 Task: Create a rule when the name of a card does not start with text .
Action: Mouse moved to (955, 291)
Screenshot: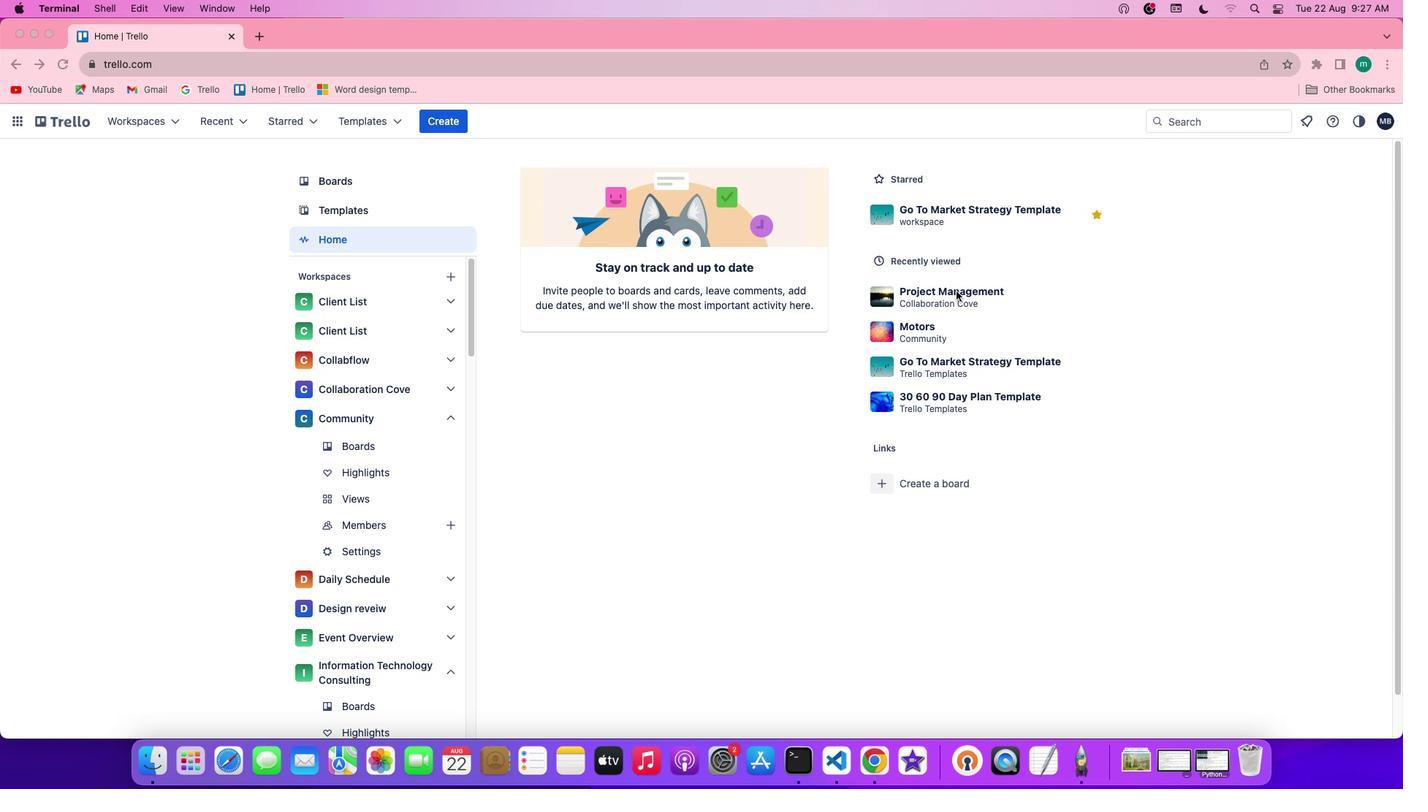 
Action: Mouse pressed left at (955, 291)
Screenshot: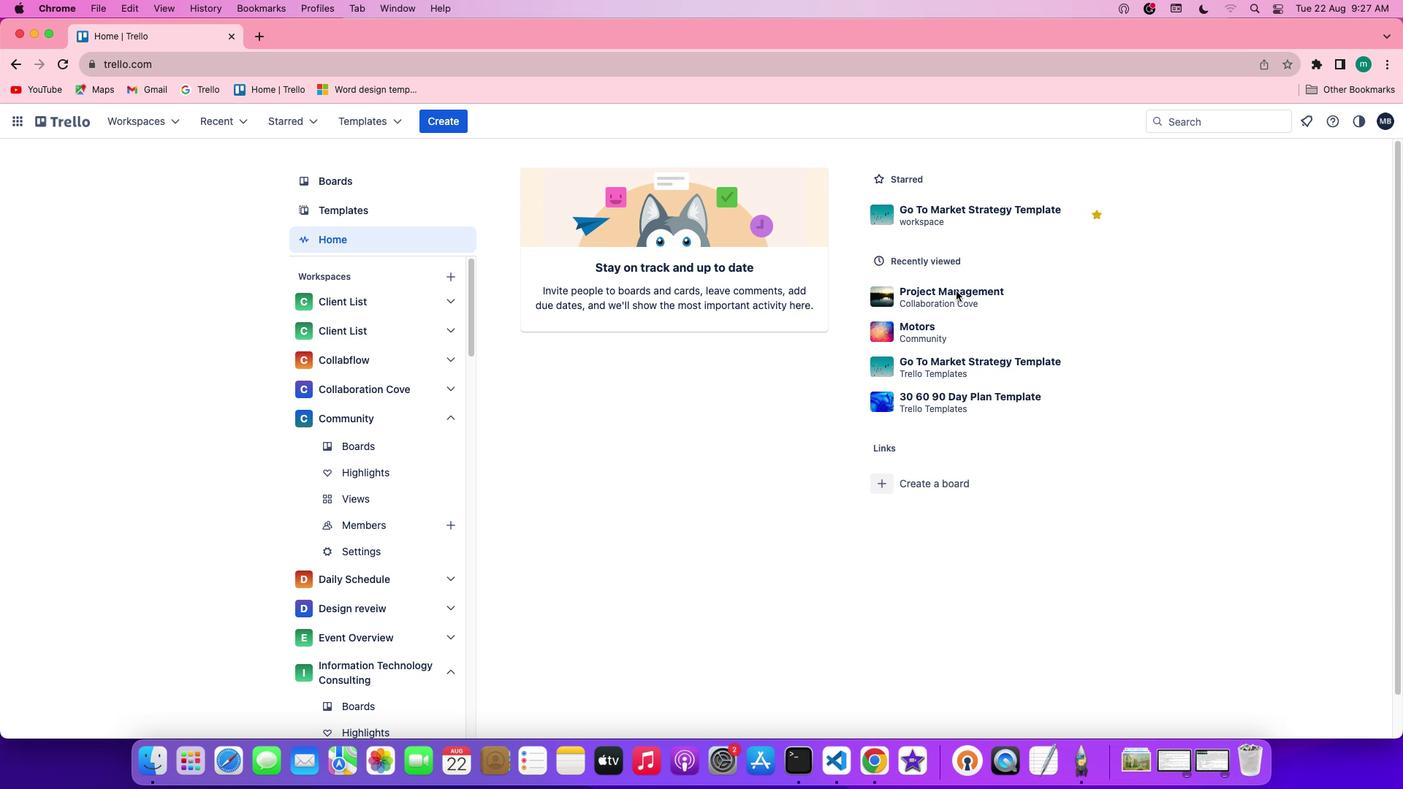 
Action: Mouse pressed left at (955, 291)
Screenshot: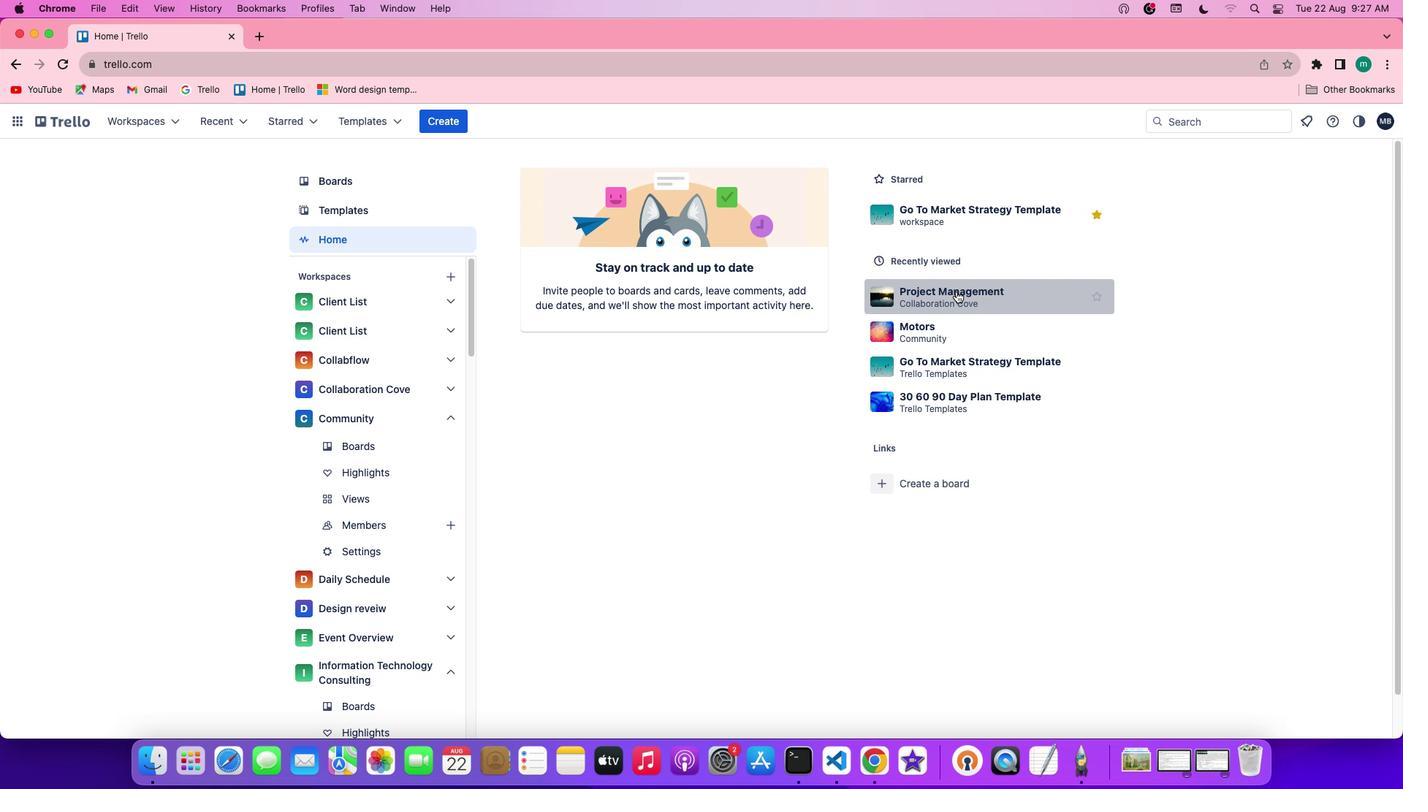 
Action: Mouse moved to (1236, 394)
Screenshot: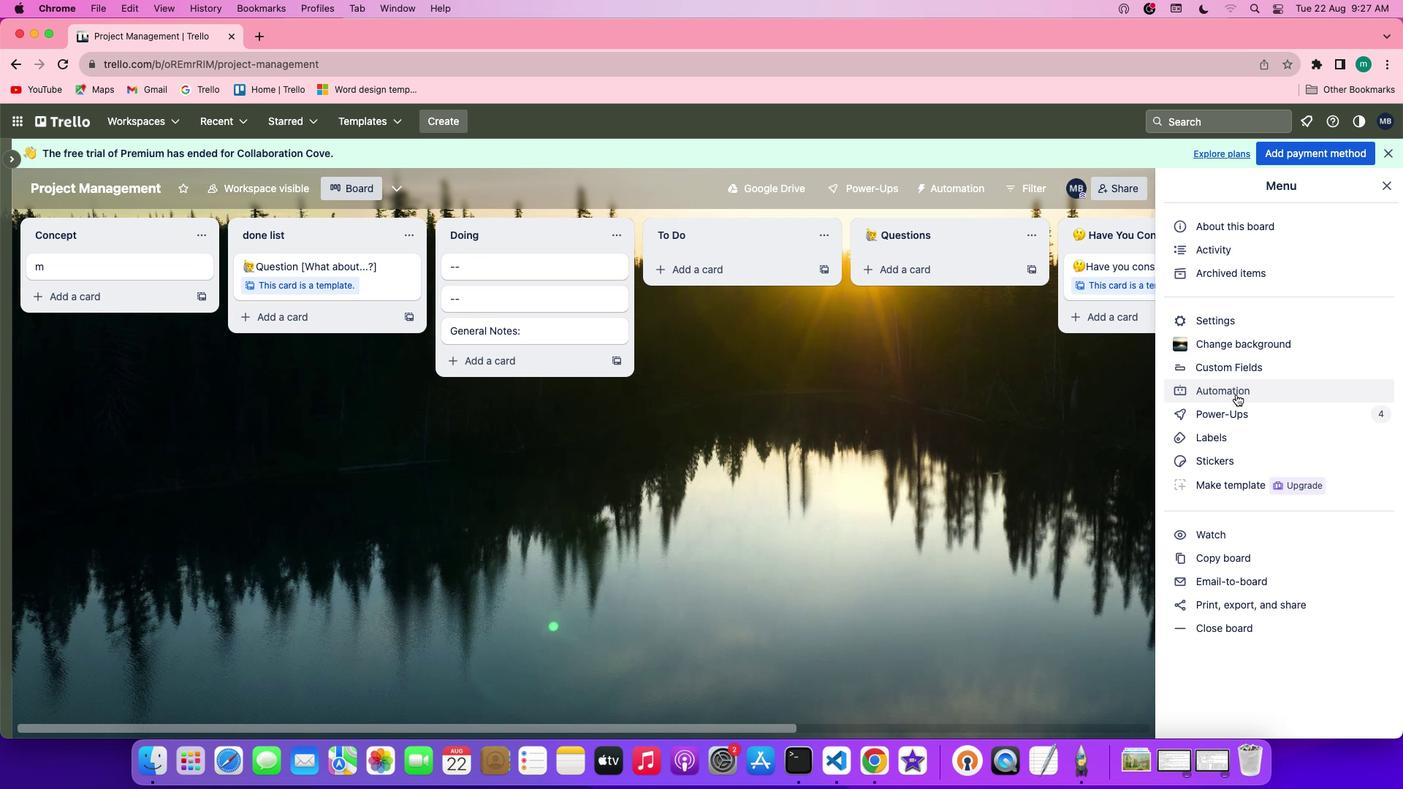 
Action: Mouse pressed left at (1236, 394)
Screenshot: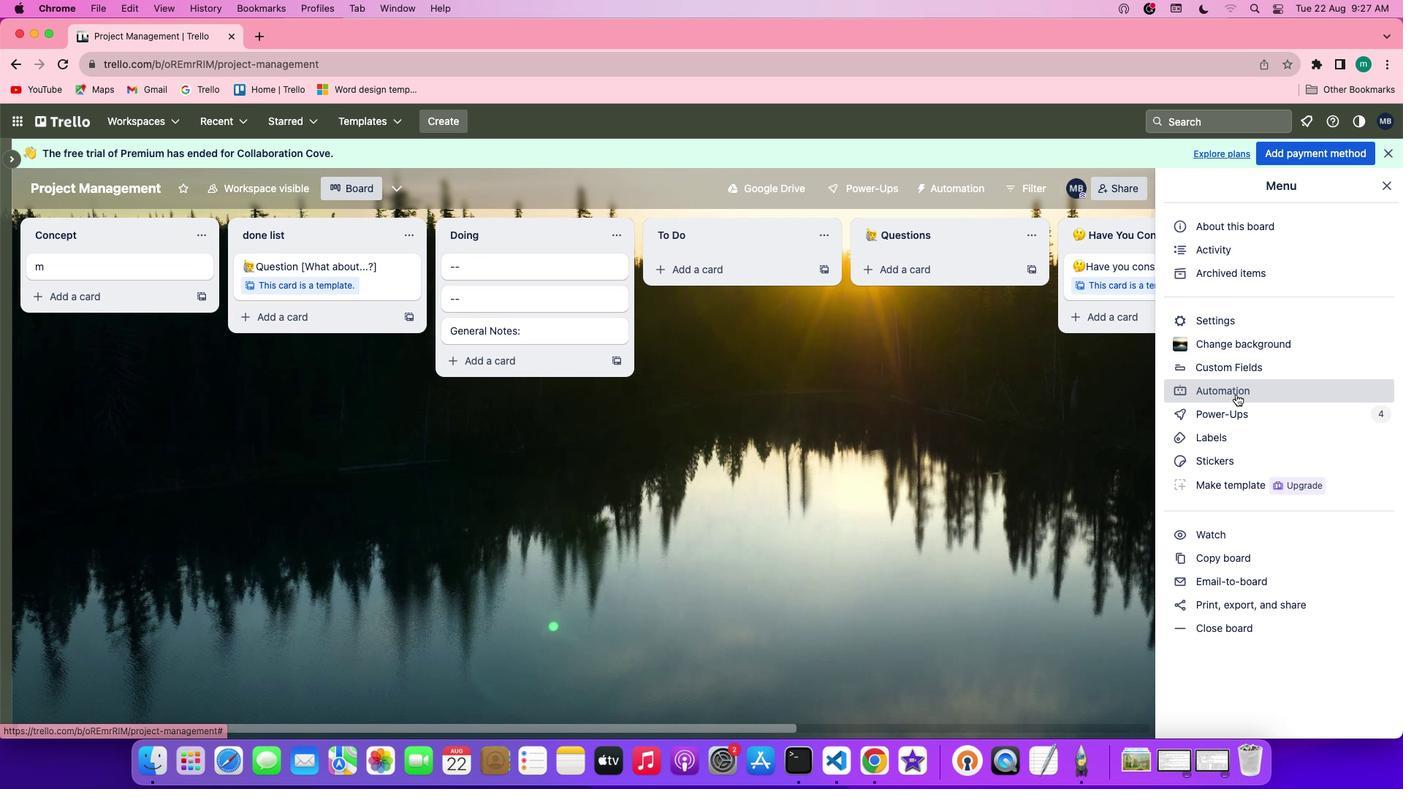 
Action: Mouse moved to (105, 320)
Screenshot: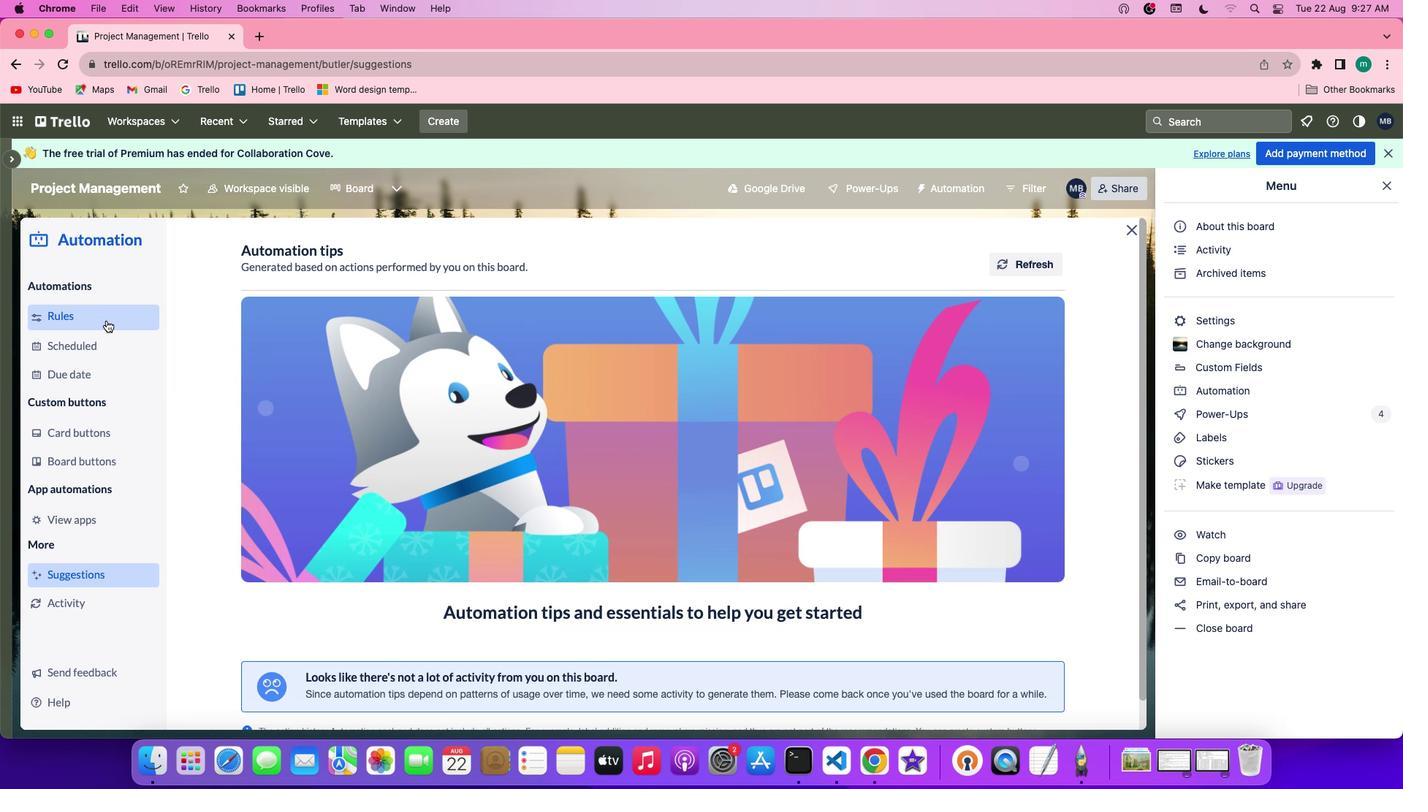 
Action: Mouse pressed left at (105, 320)
Screenshot: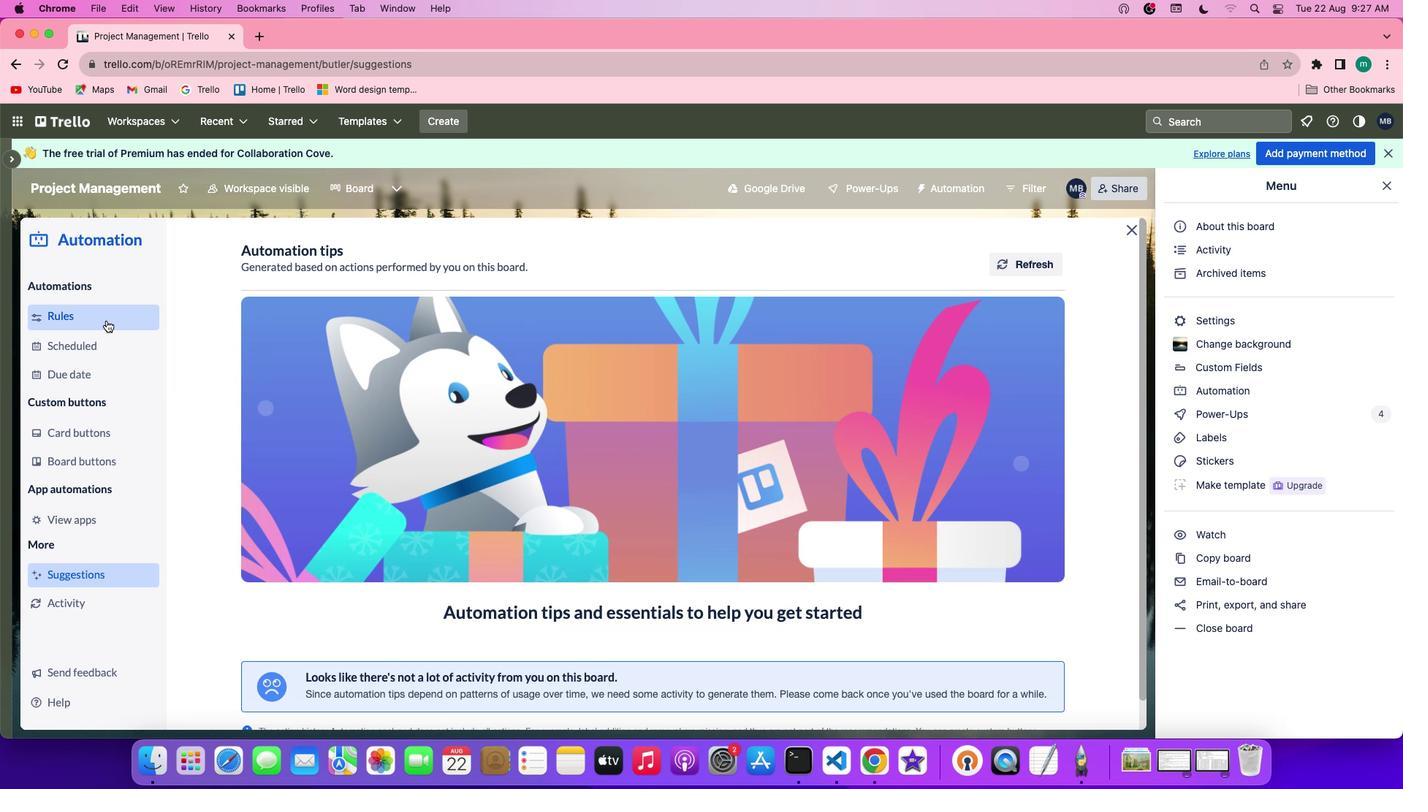 
Action: Mouse moved to (947, 251)
Screenshot: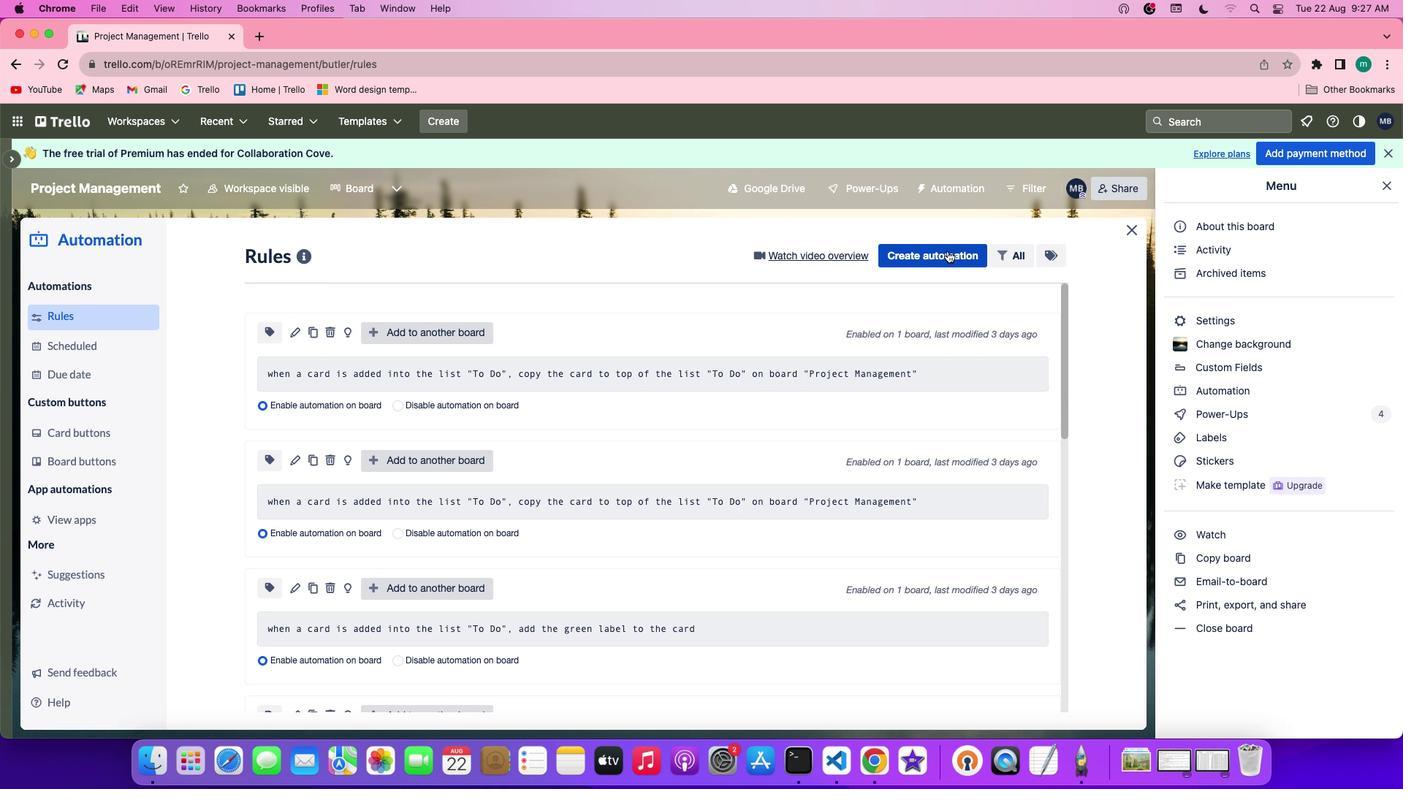 
Action: Mouse pressed left at (947, 251)
Screenshot: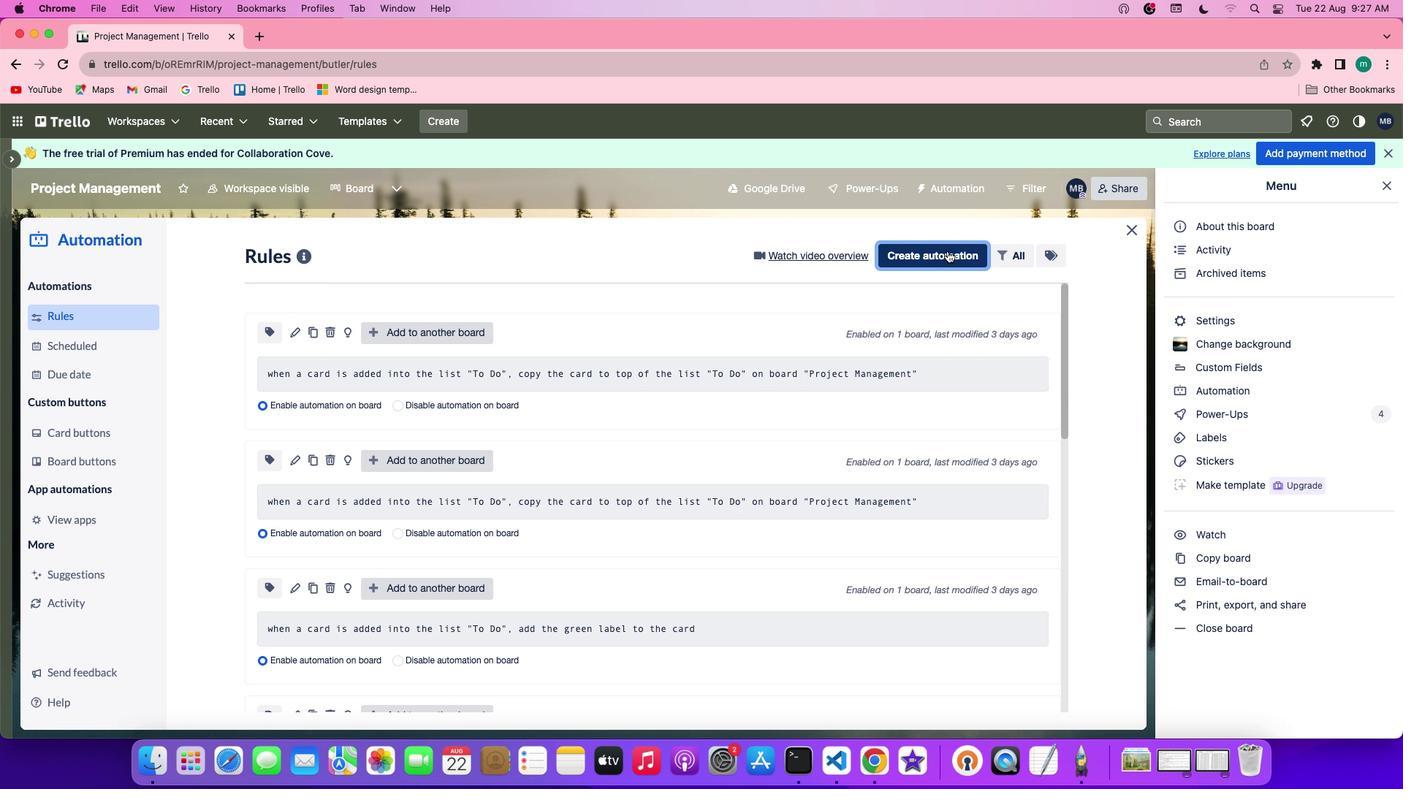 
Action: Mouse moved to (808, 428)
Screenshot: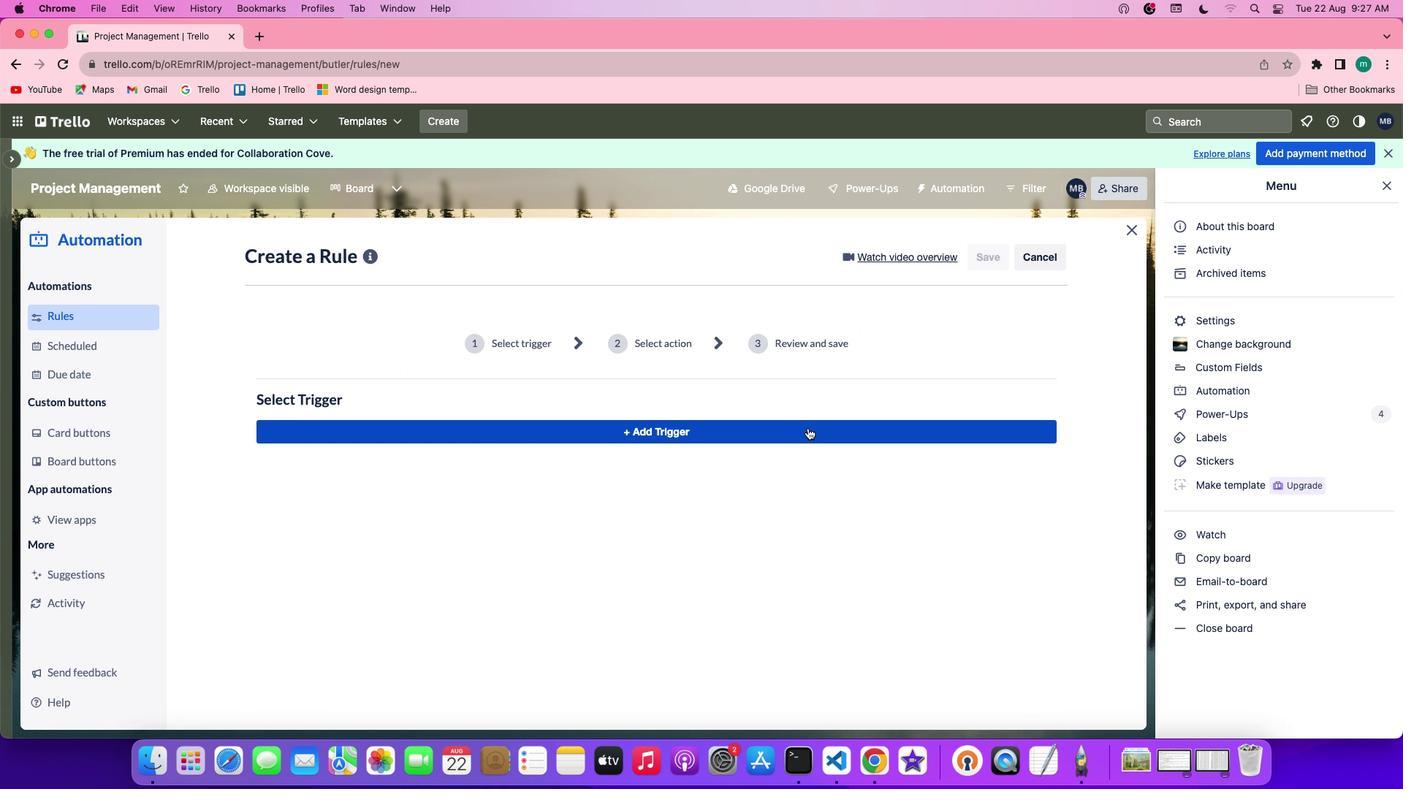 
Action: Mouse pressed left at (808, 428)
Screenshot: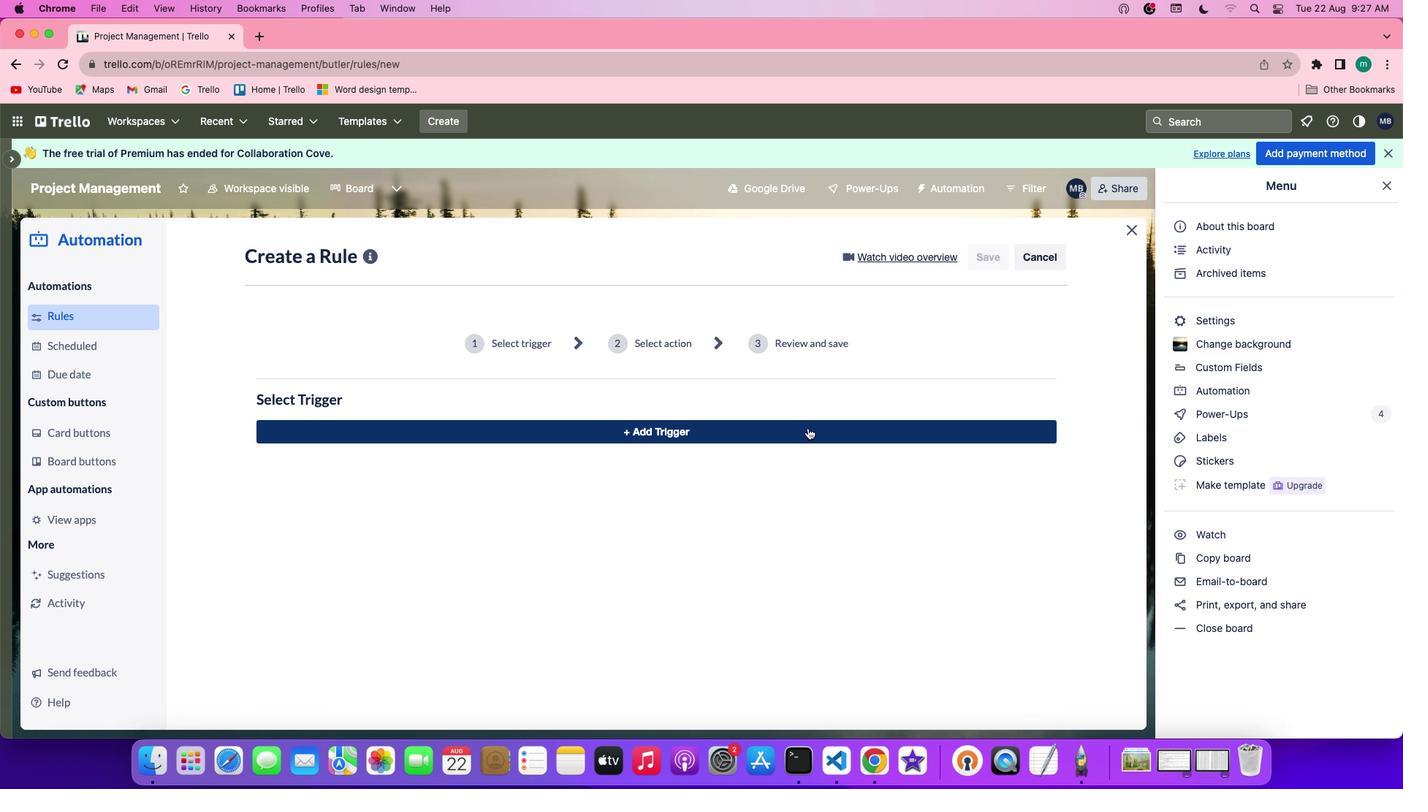 
Action: Mouse moved to (727, 426)
Screenshot: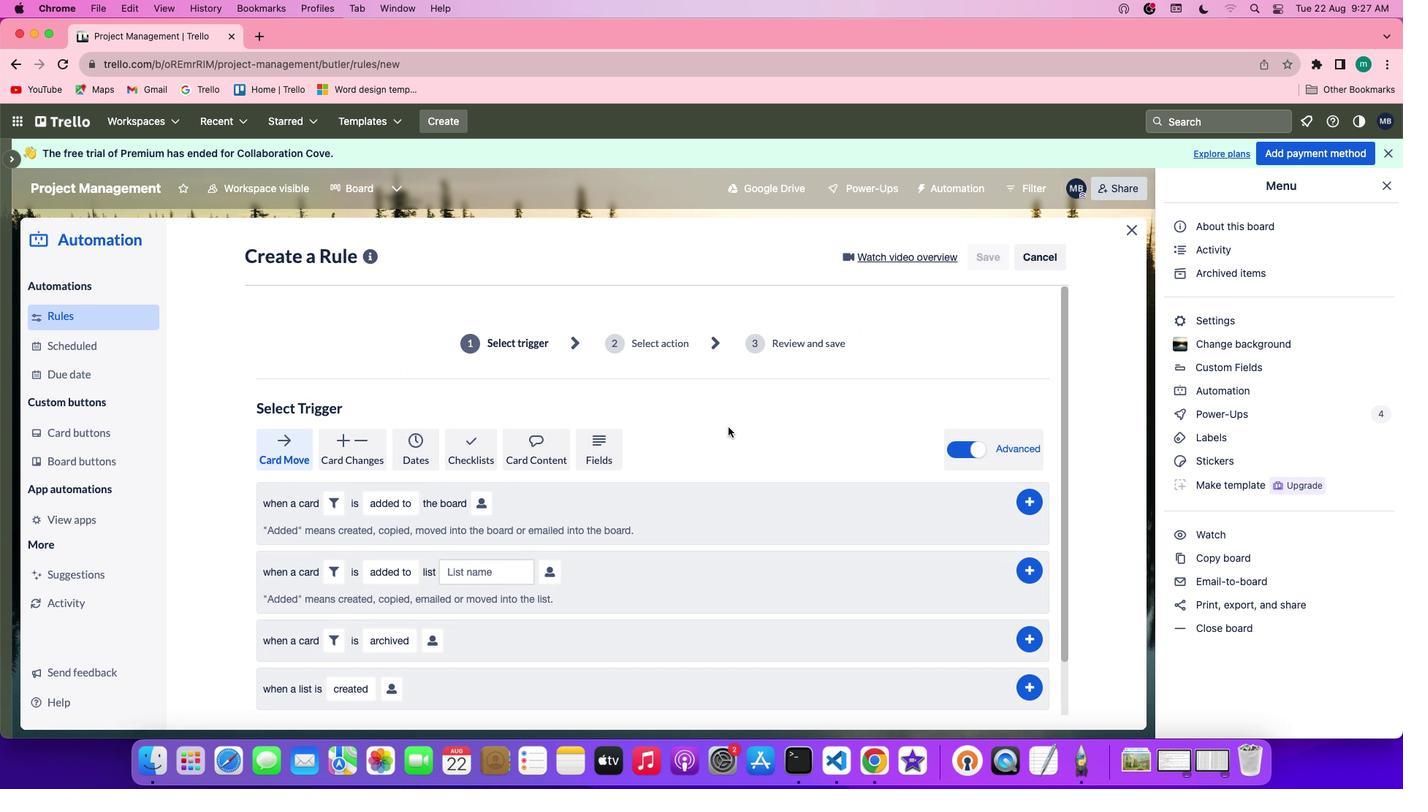 
Action: Mouse scrolled (727, 426) with delta (0, 0)
Screenshot: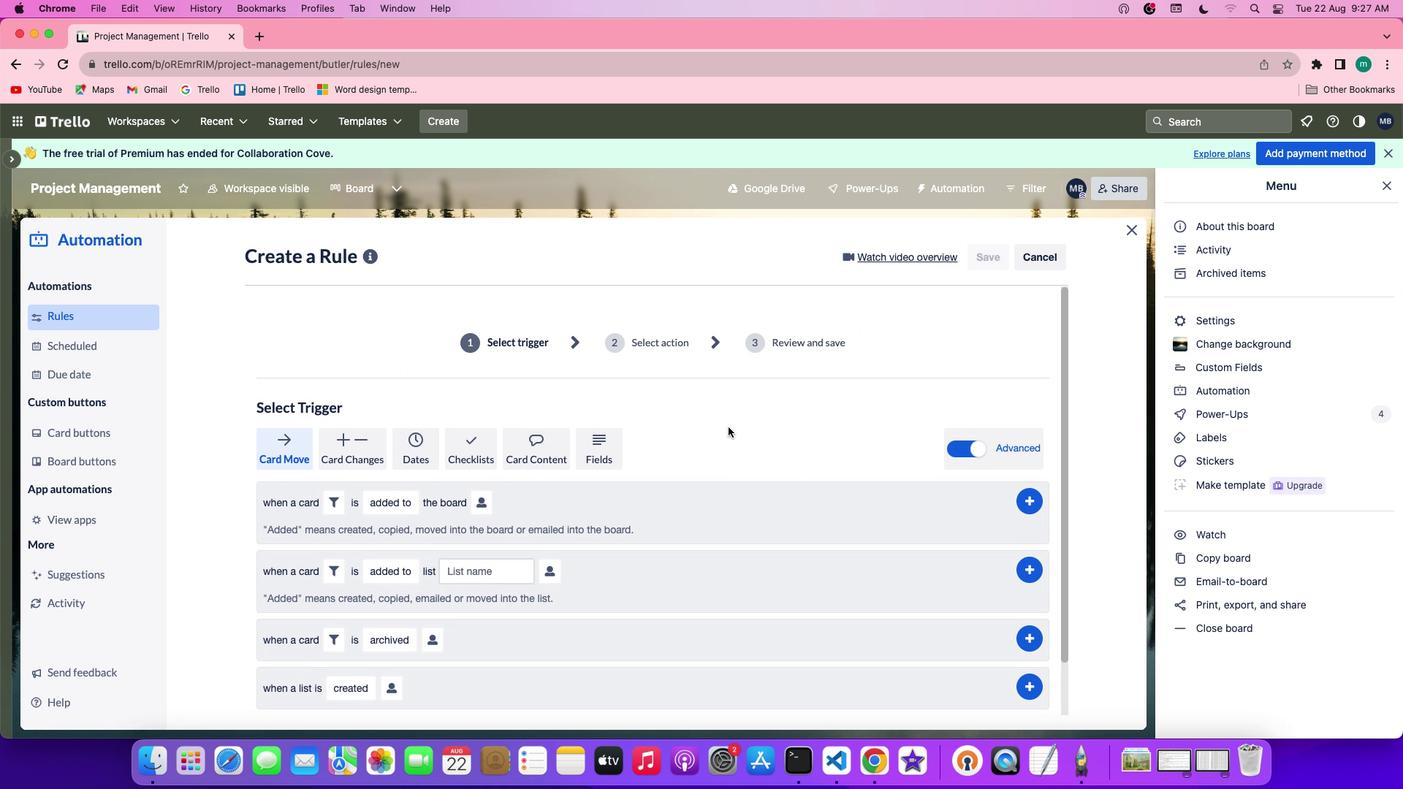 
Action: Mouse scrolled (727, 426) with delta (0, 0)
Screenshot: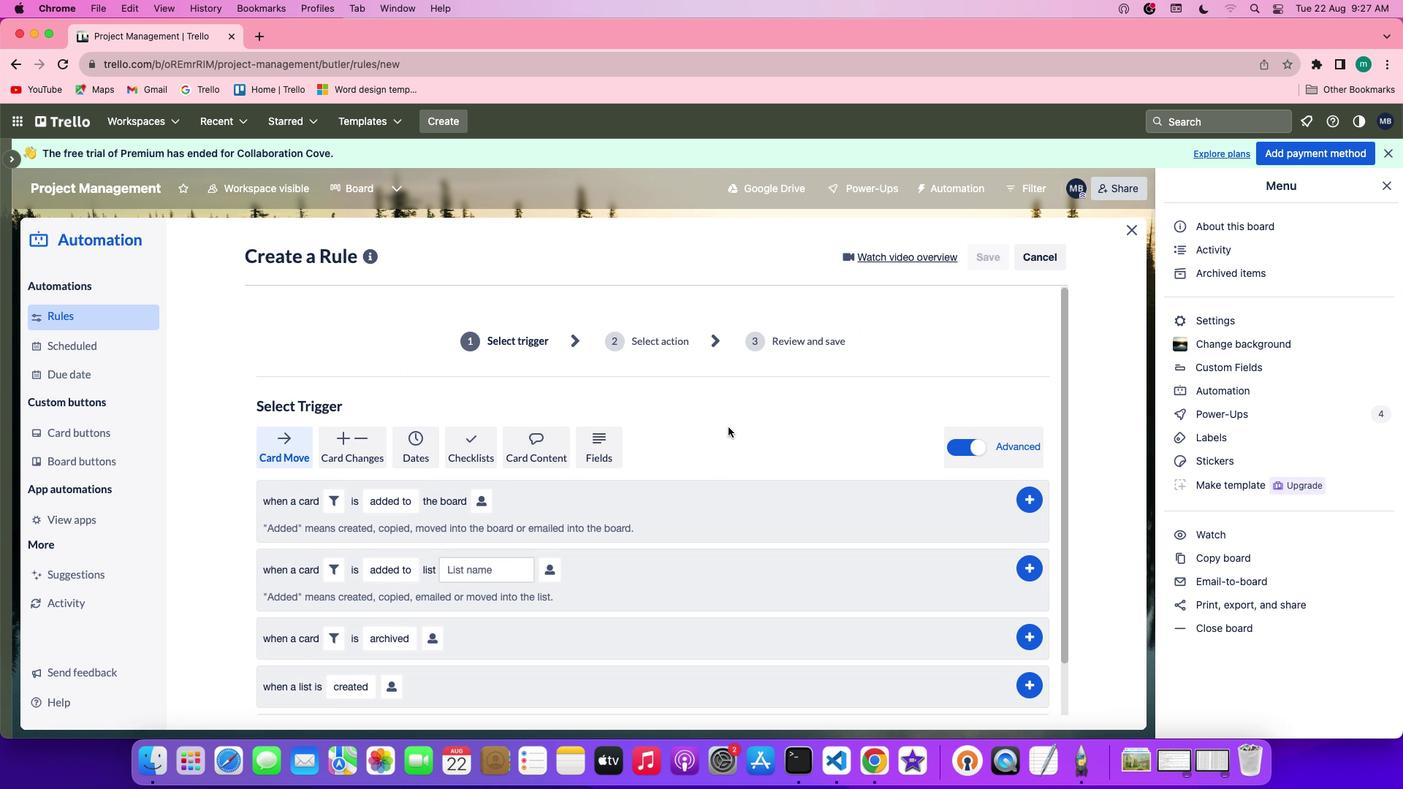 
Action: Mouse moved to (551, 442)
Screenshot: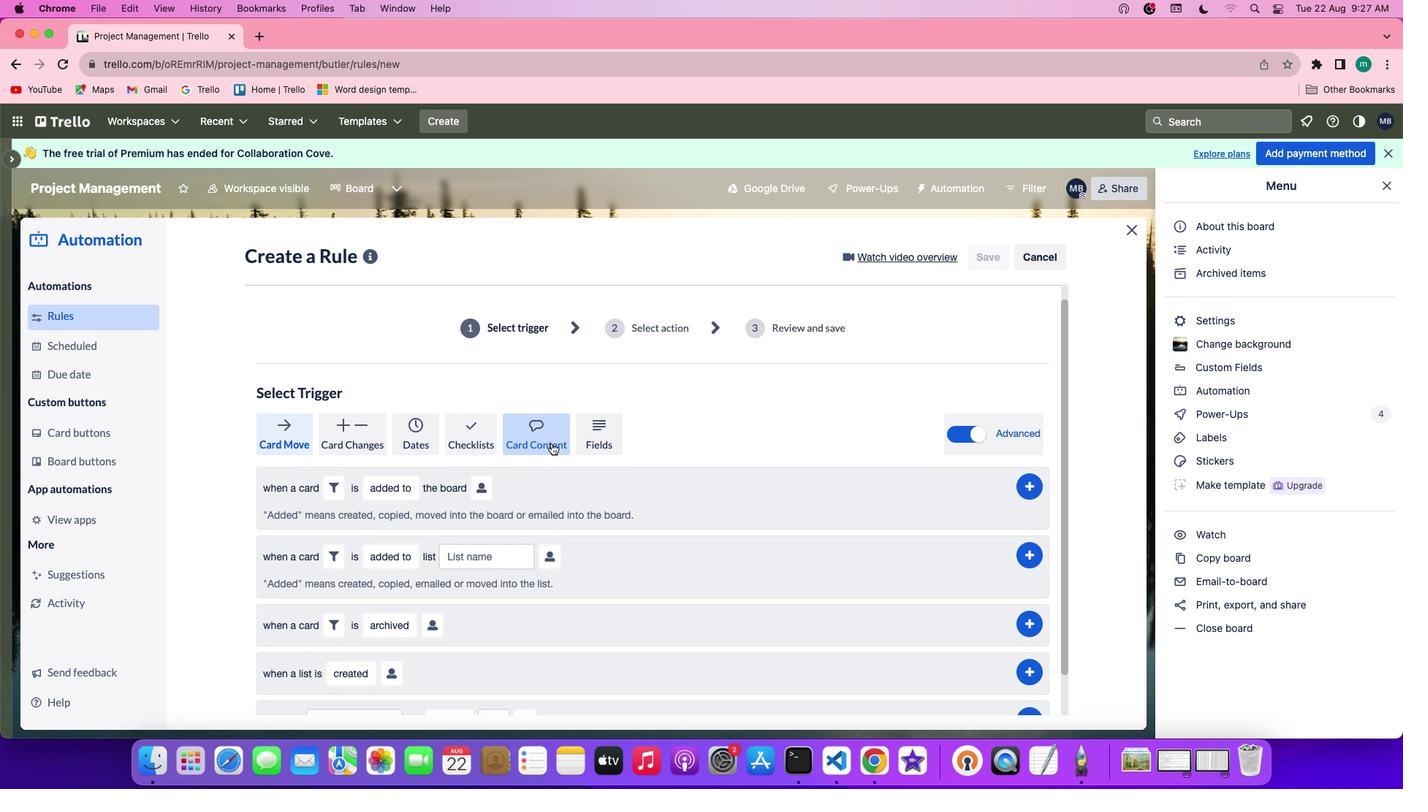 
Action: Mouse pressed left at (551, 442)
Screenshot: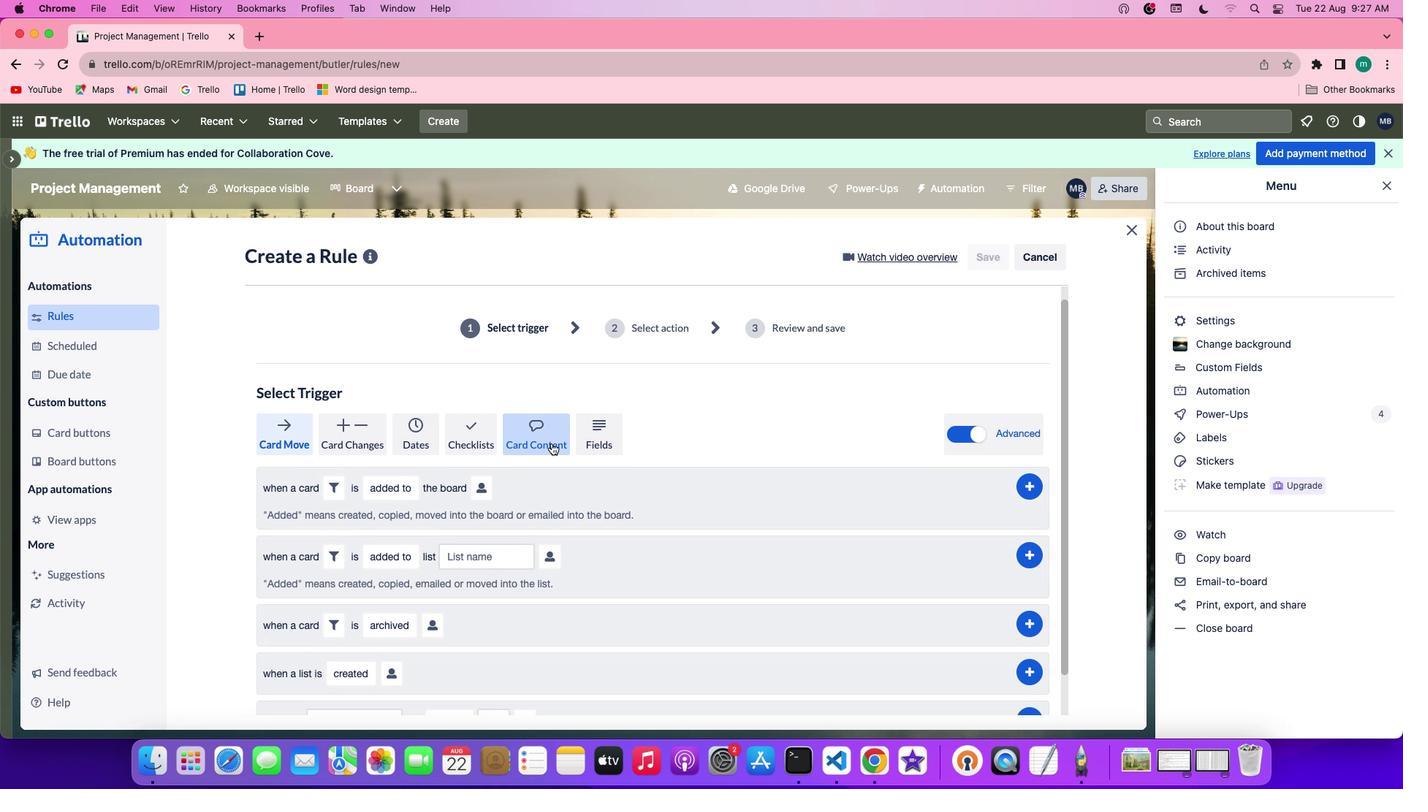 
Action: Mouse scrolled (551, 442) with delta (0, 0)
Screenshot: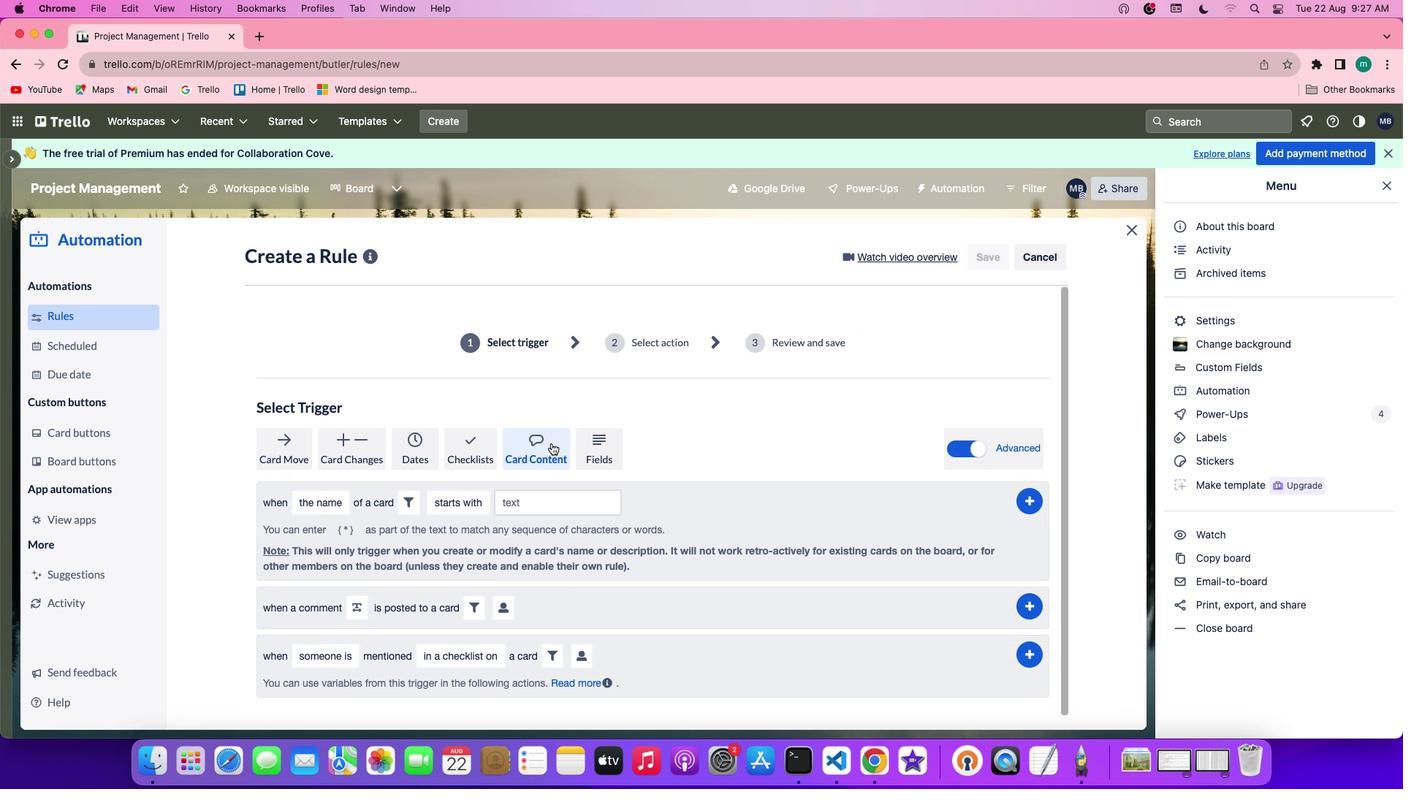 
Action: Mouse scrolled (551, 442) with delta (0, 0)
Screenshot: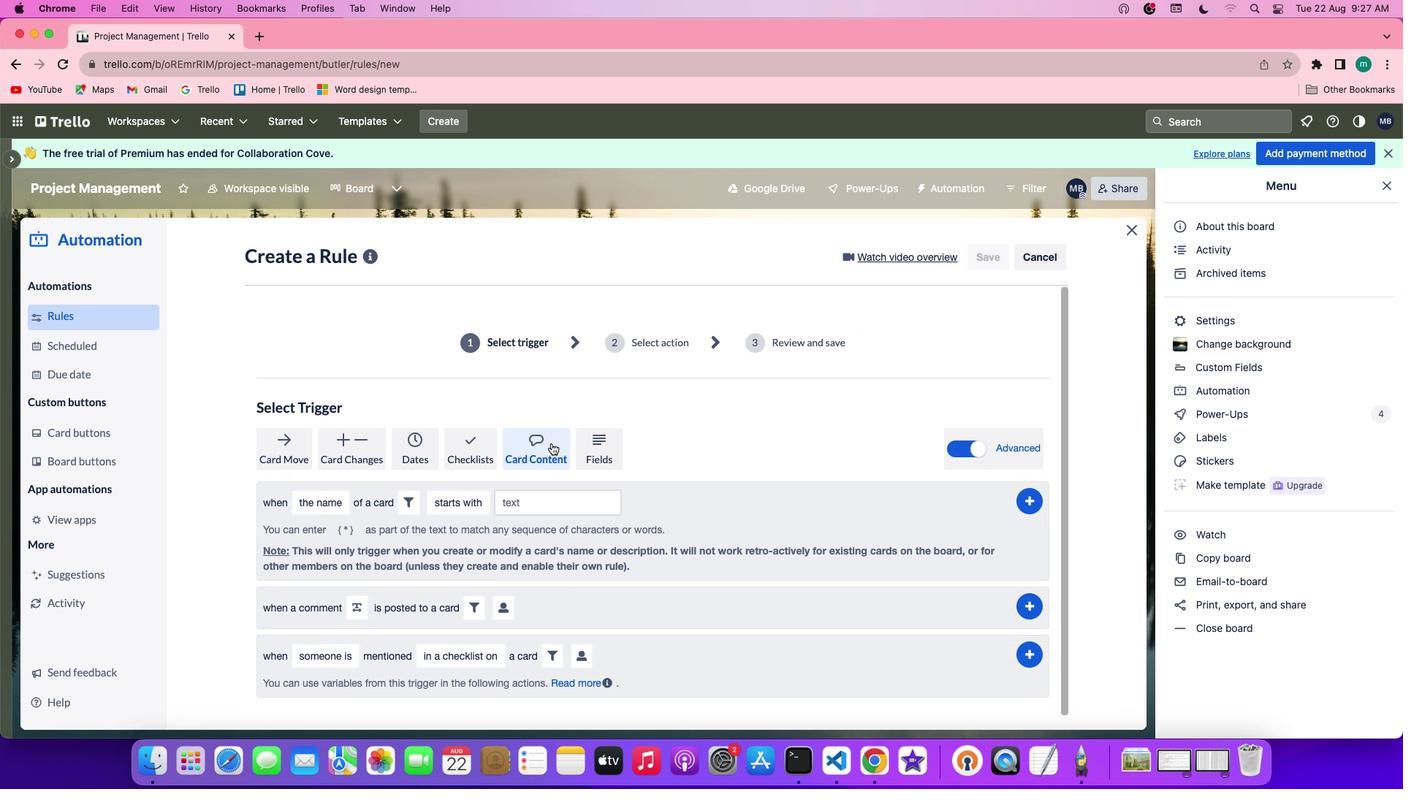 
Action: Mouse scrolled (551, 442) with delta (0, 0)
Screenshot: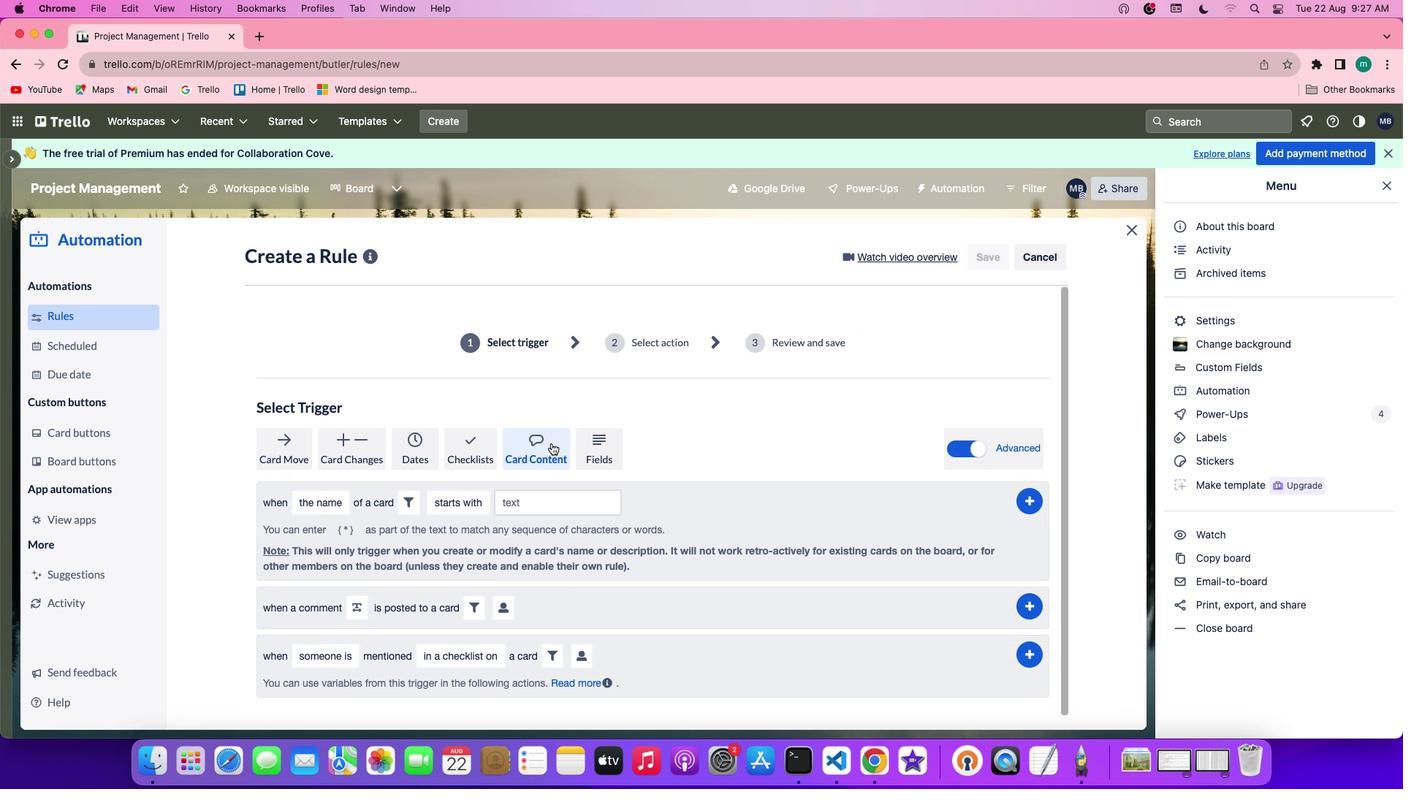 
Action: Mouse moved to (301, 501)
Screenshot: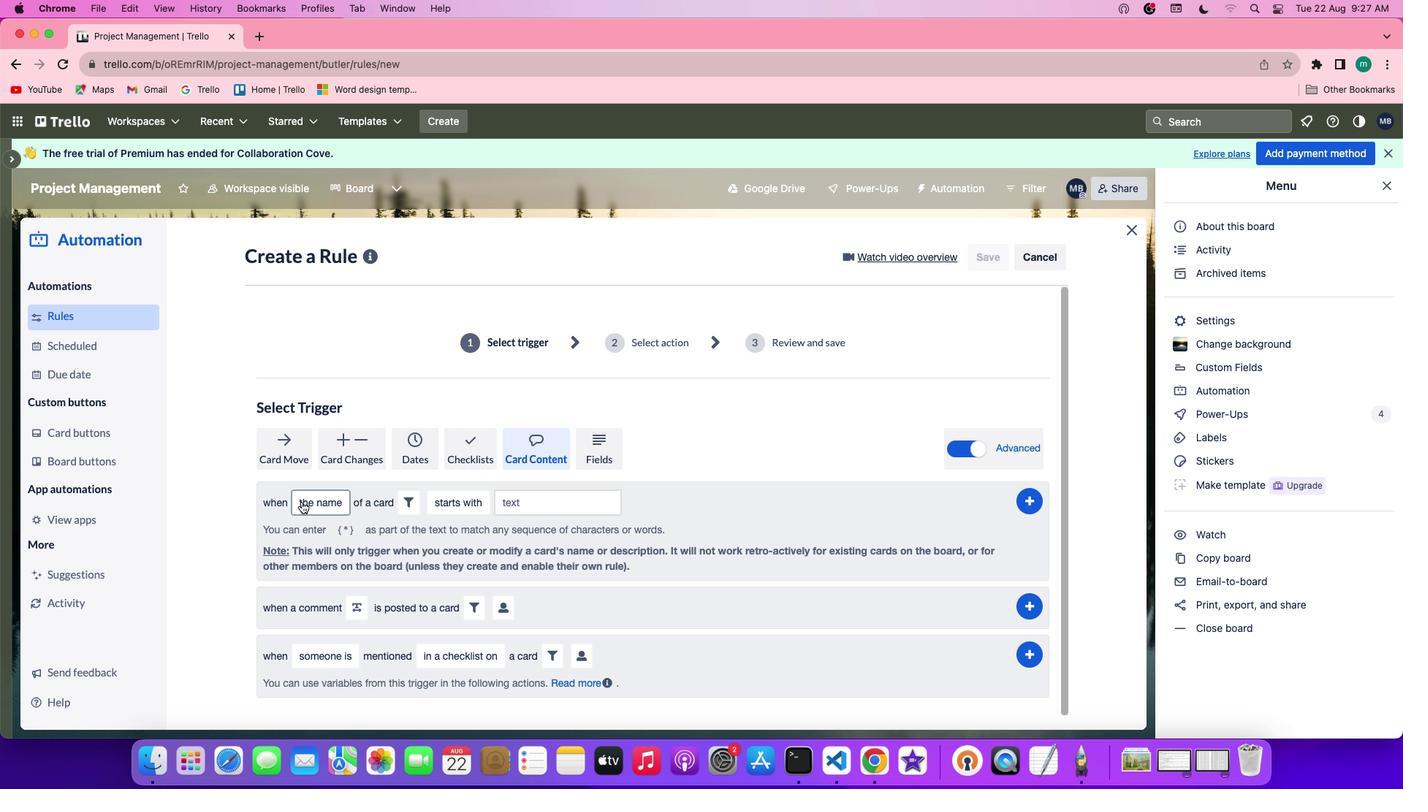 
Action: Mouse pressed left at (301, 501)
Screenshot: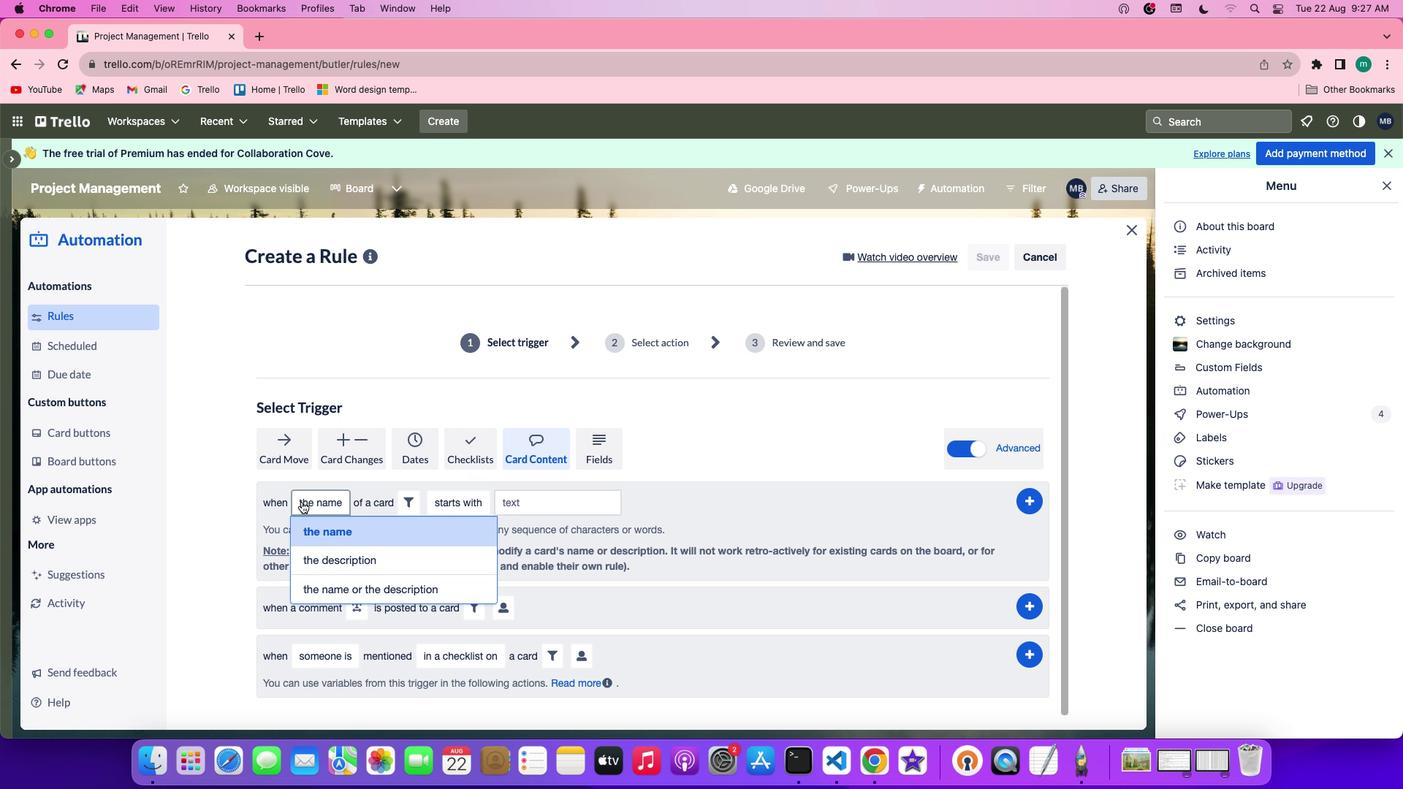 
Action: Mouse moved to (317, 538)
Screenshot: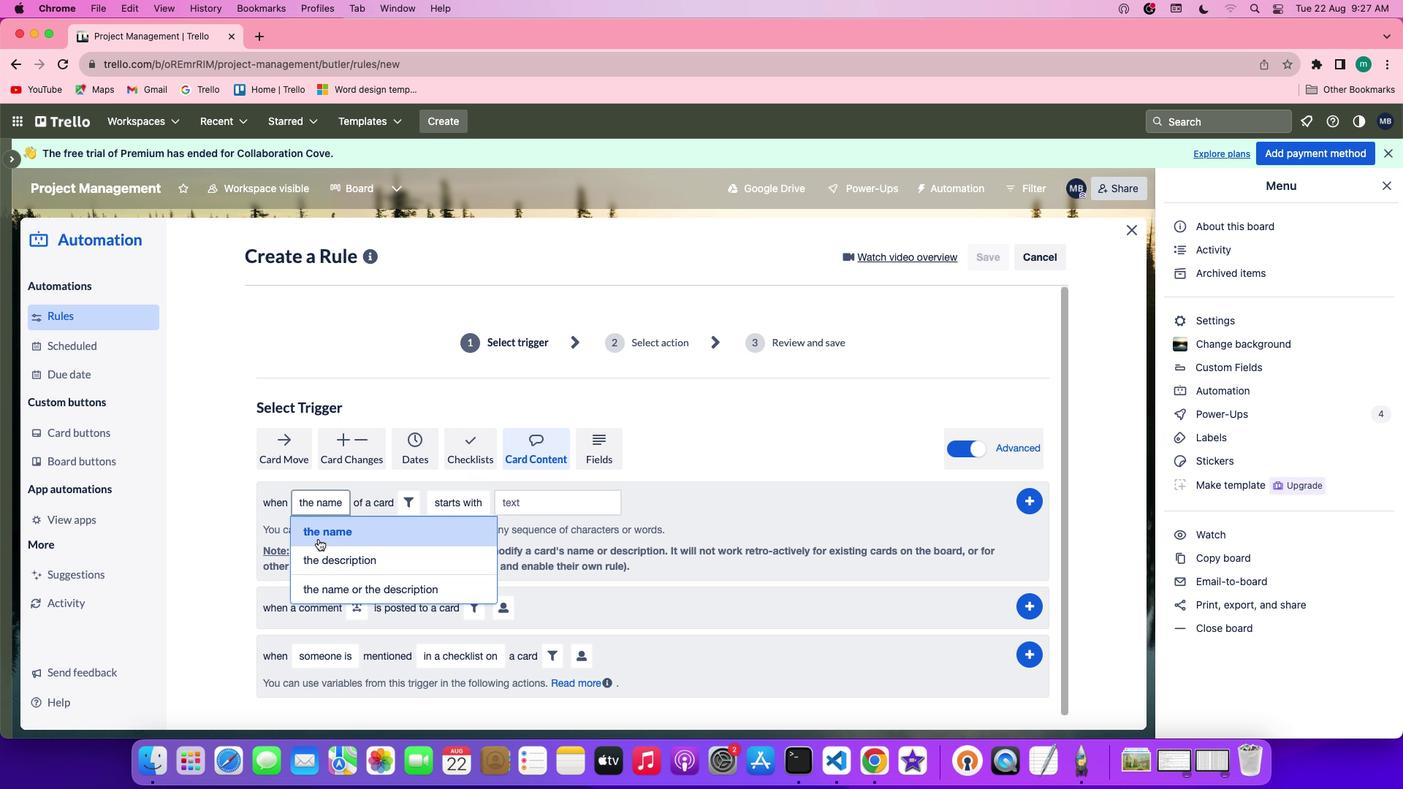 
Action: Mouse pressed left at (317, 538)
Screenshot: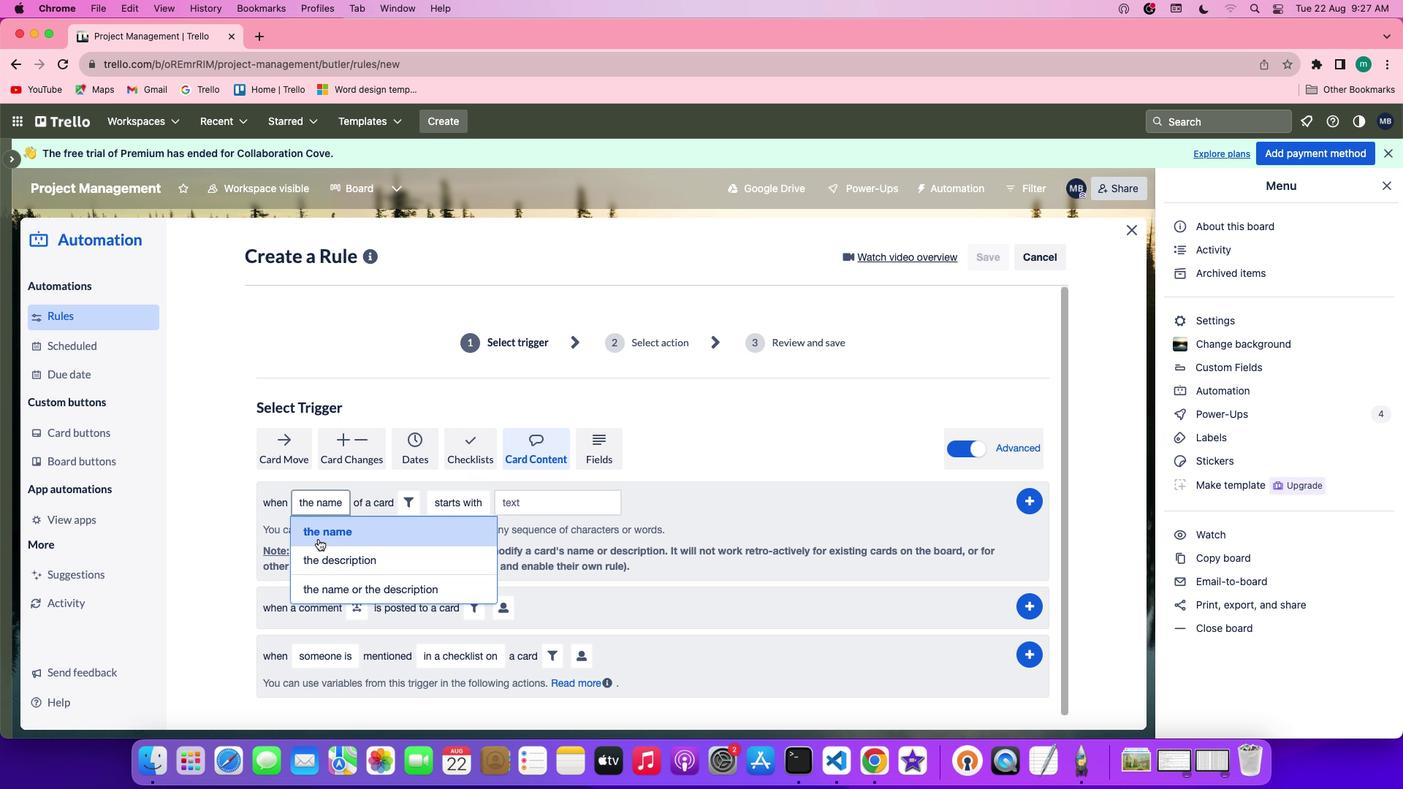 
Action: Mouse moved to (438, 507)
Screenshot: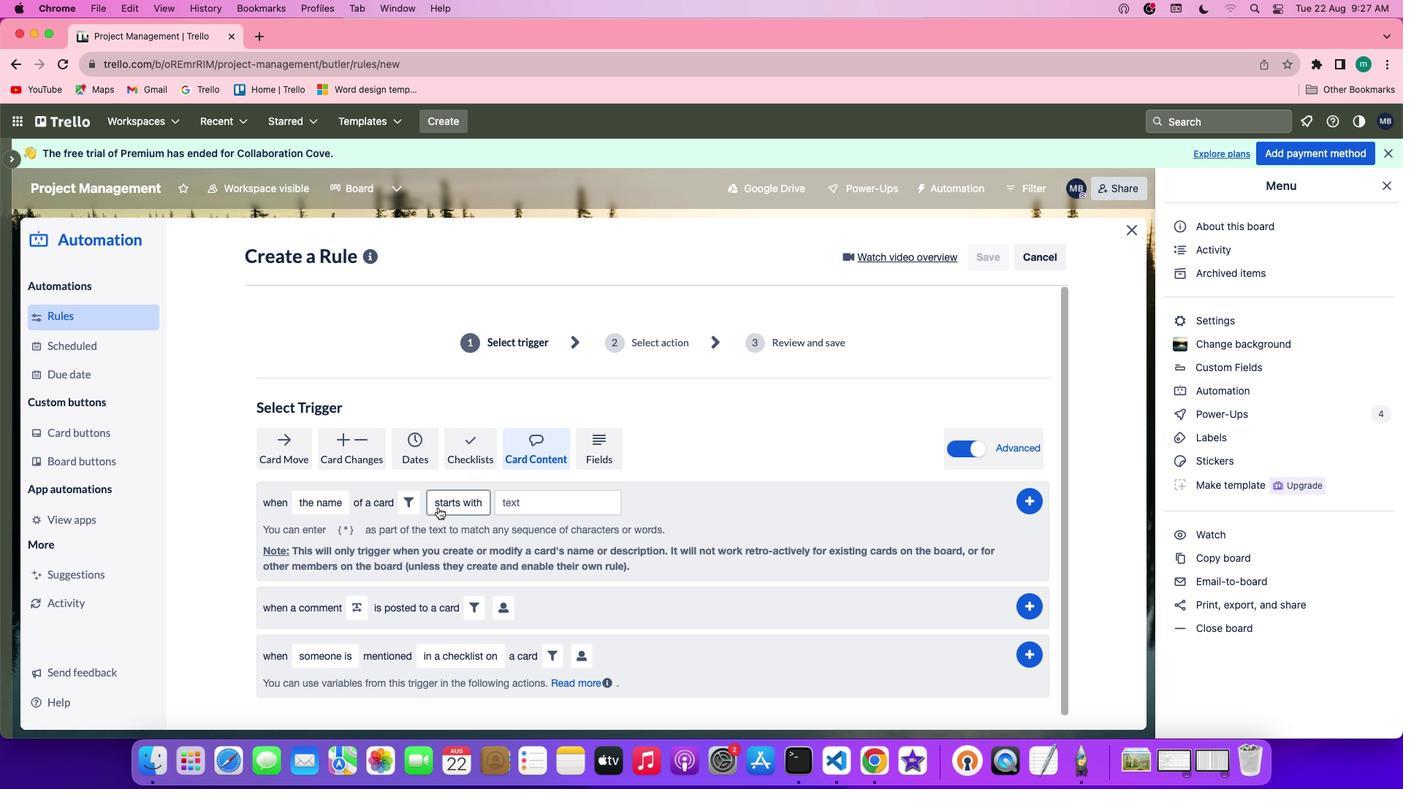 
Action: Mouse pressed left at (438, 507)
Screenshot: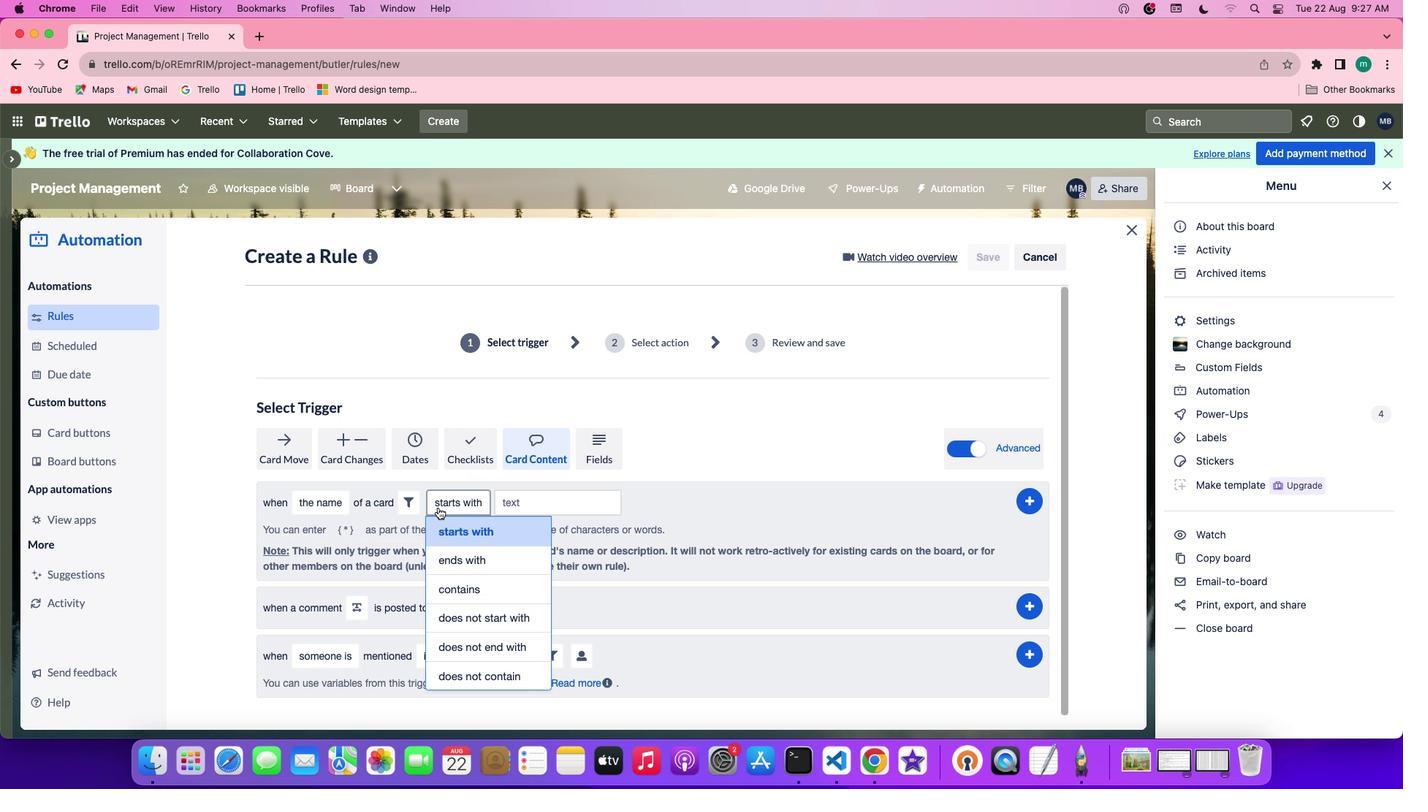 
Action: Mouse moved to (471, 615)
Screenshot: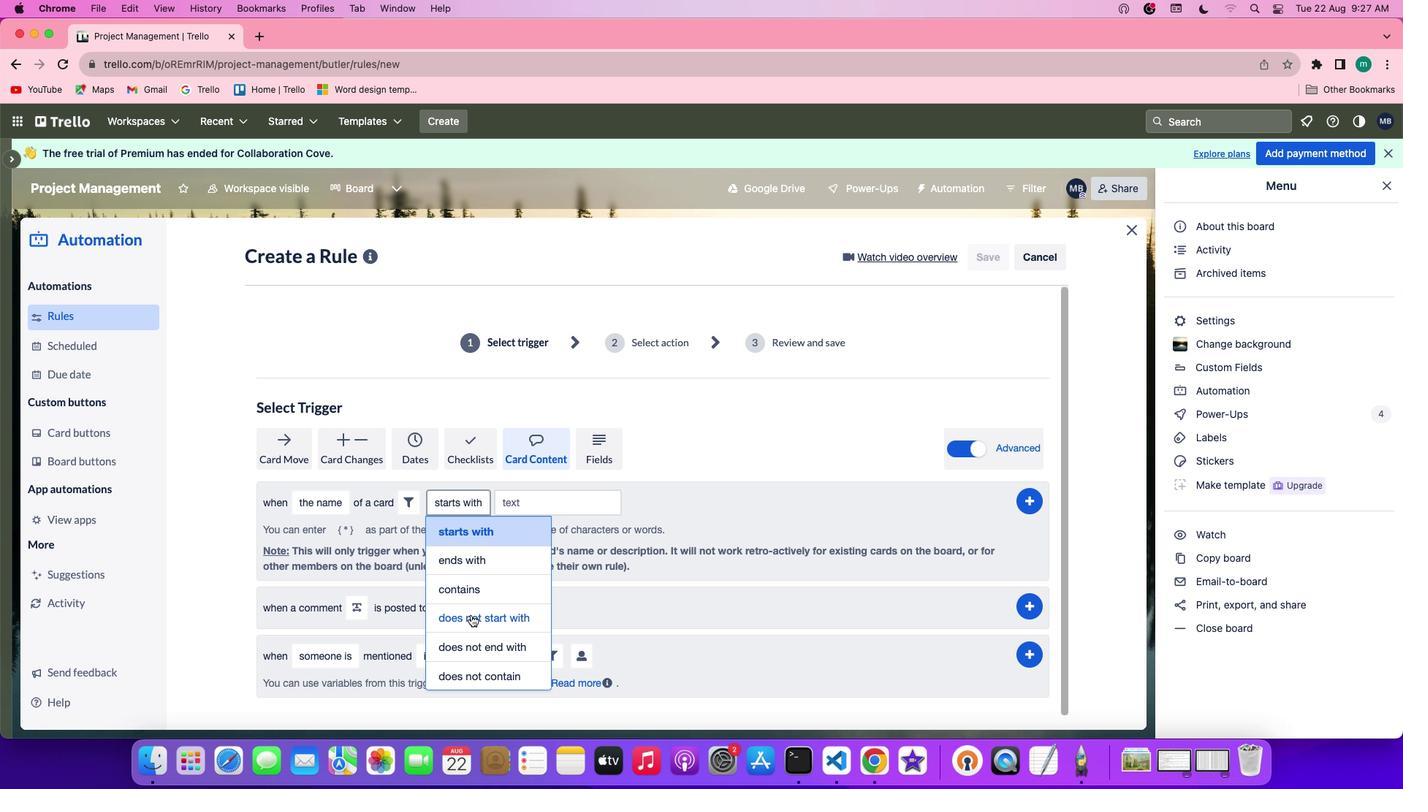 
Action: Mouse pressed left at (471, 615)
Screenshot: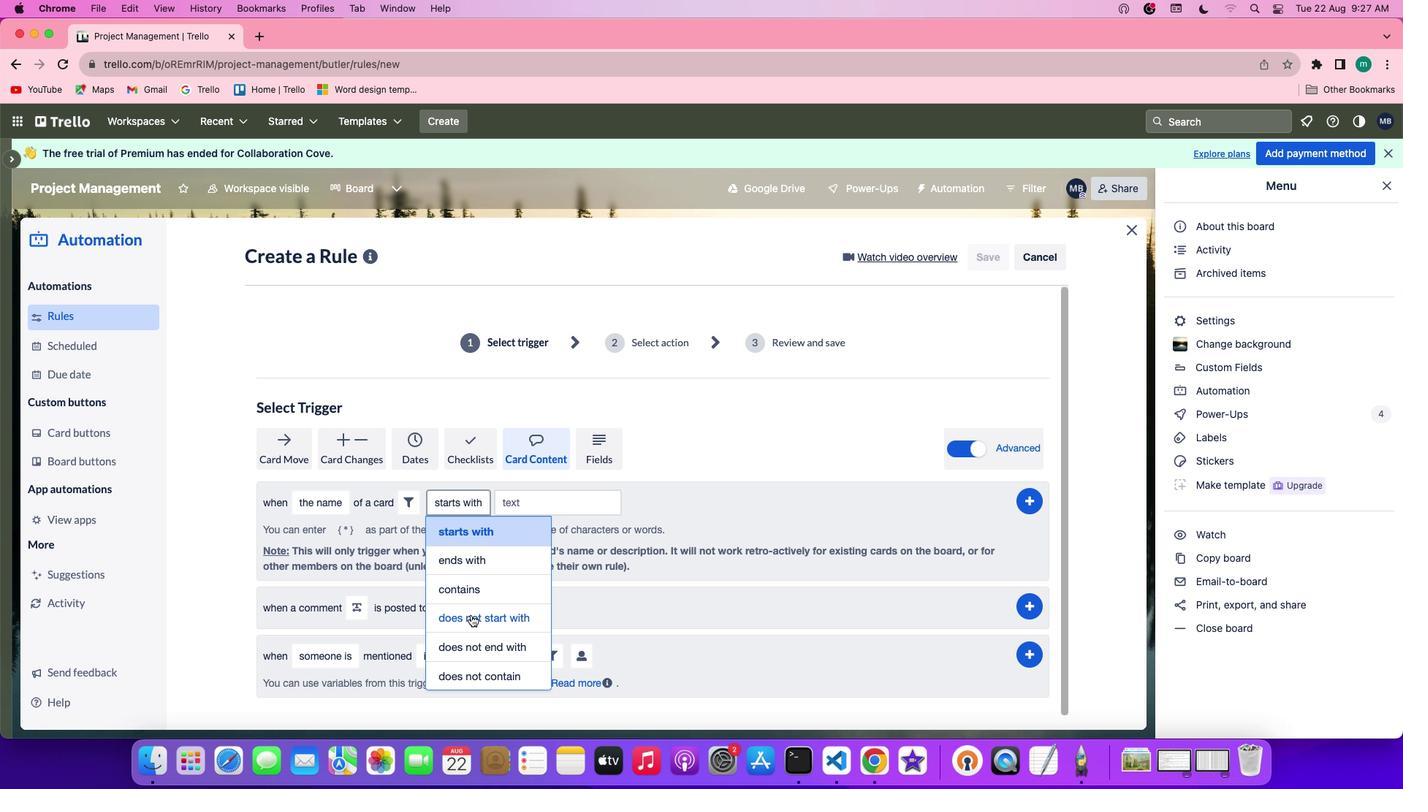 
Action: Mouse moved to (567, 504)
Screenshot: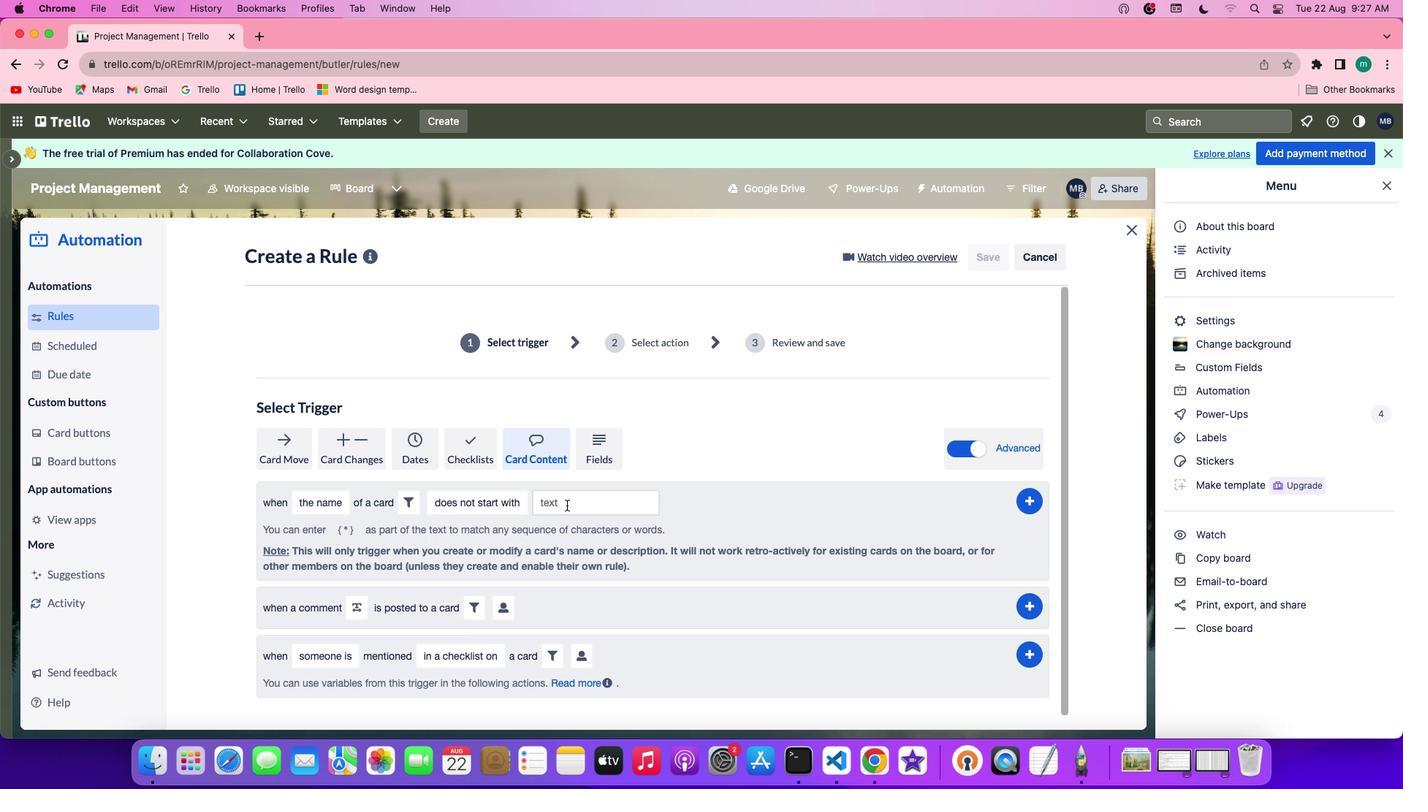 
Action: Mouse pressed left at (567, 504)
Screenshot: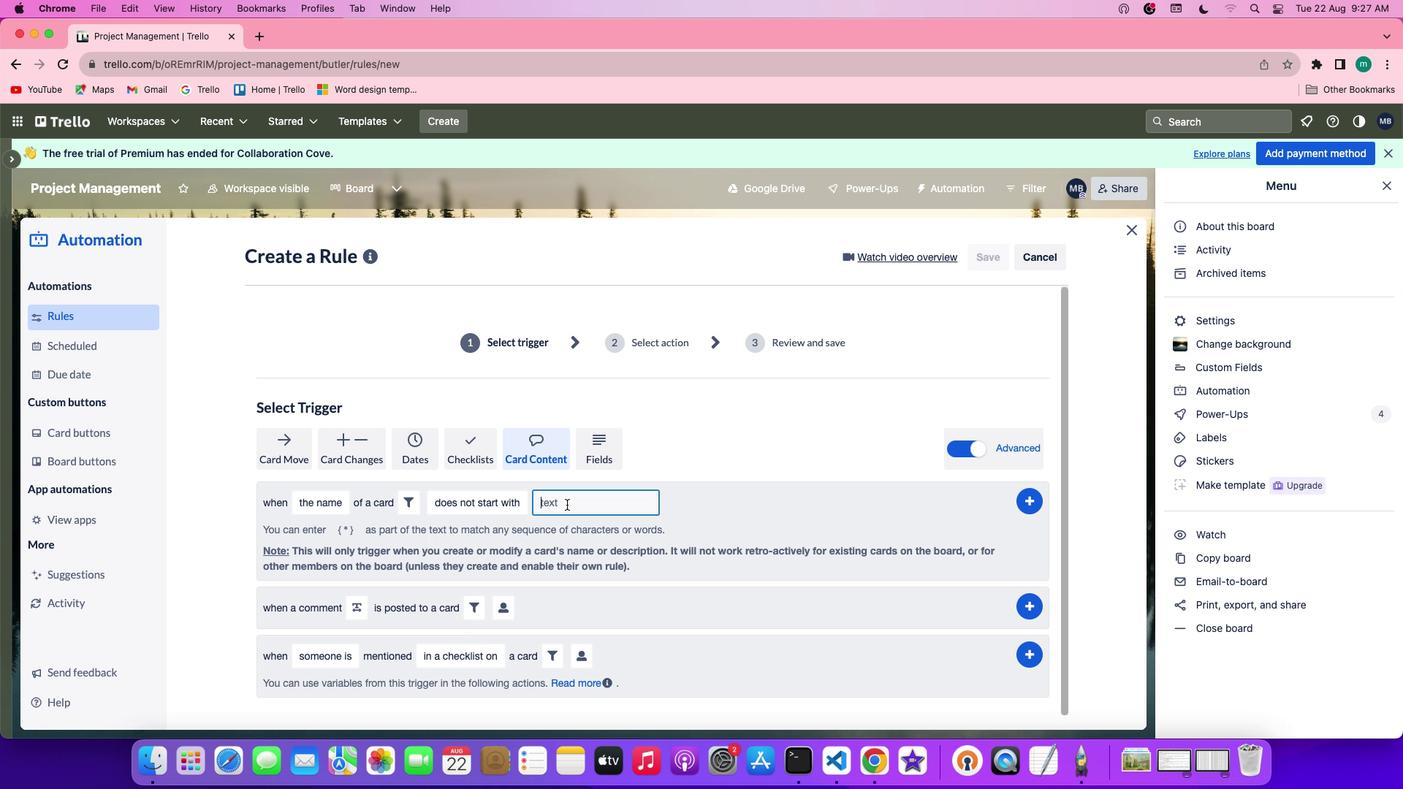 
Action: Mouse moved to (567, 504)
Screenshot: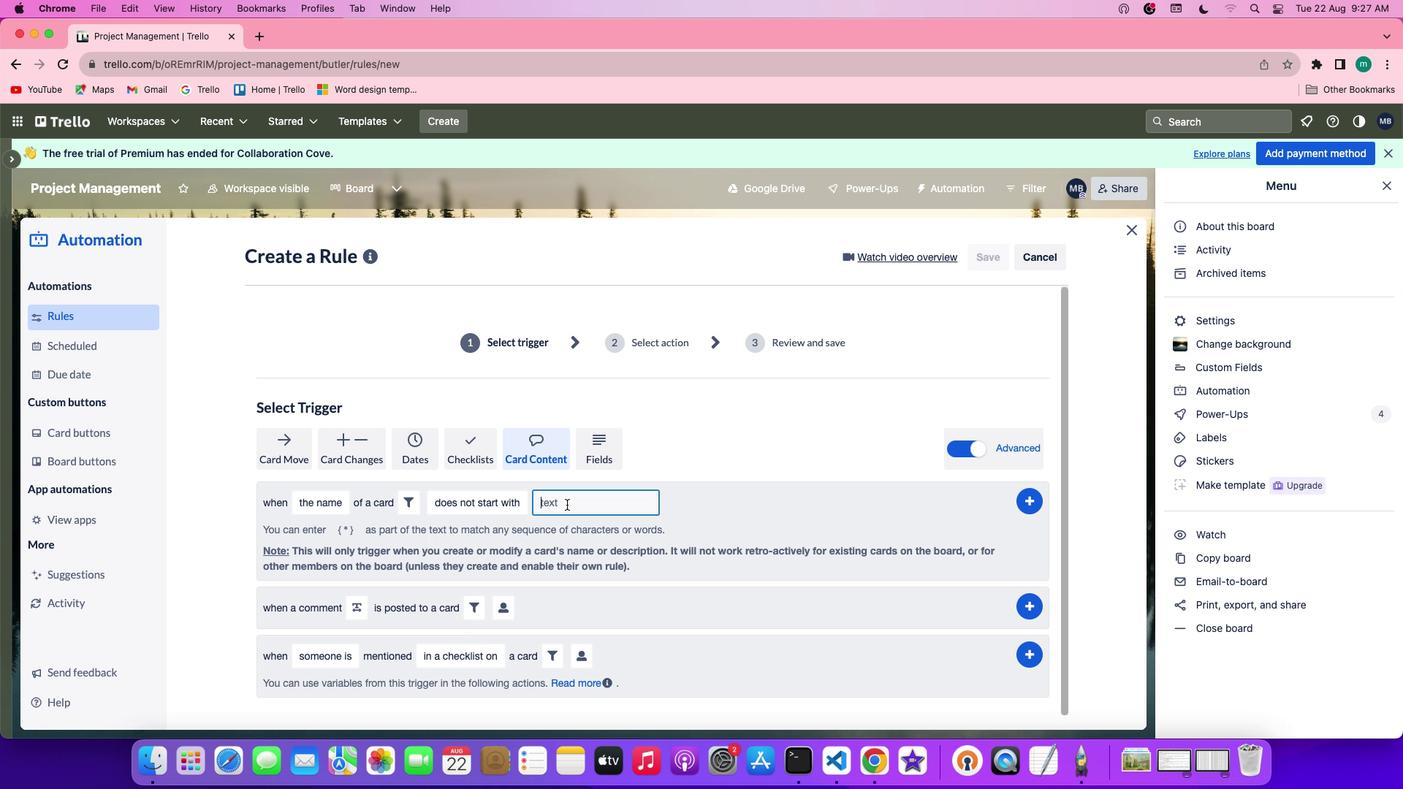 
Action: Key pressed 't''e''x''t'
Screenshot: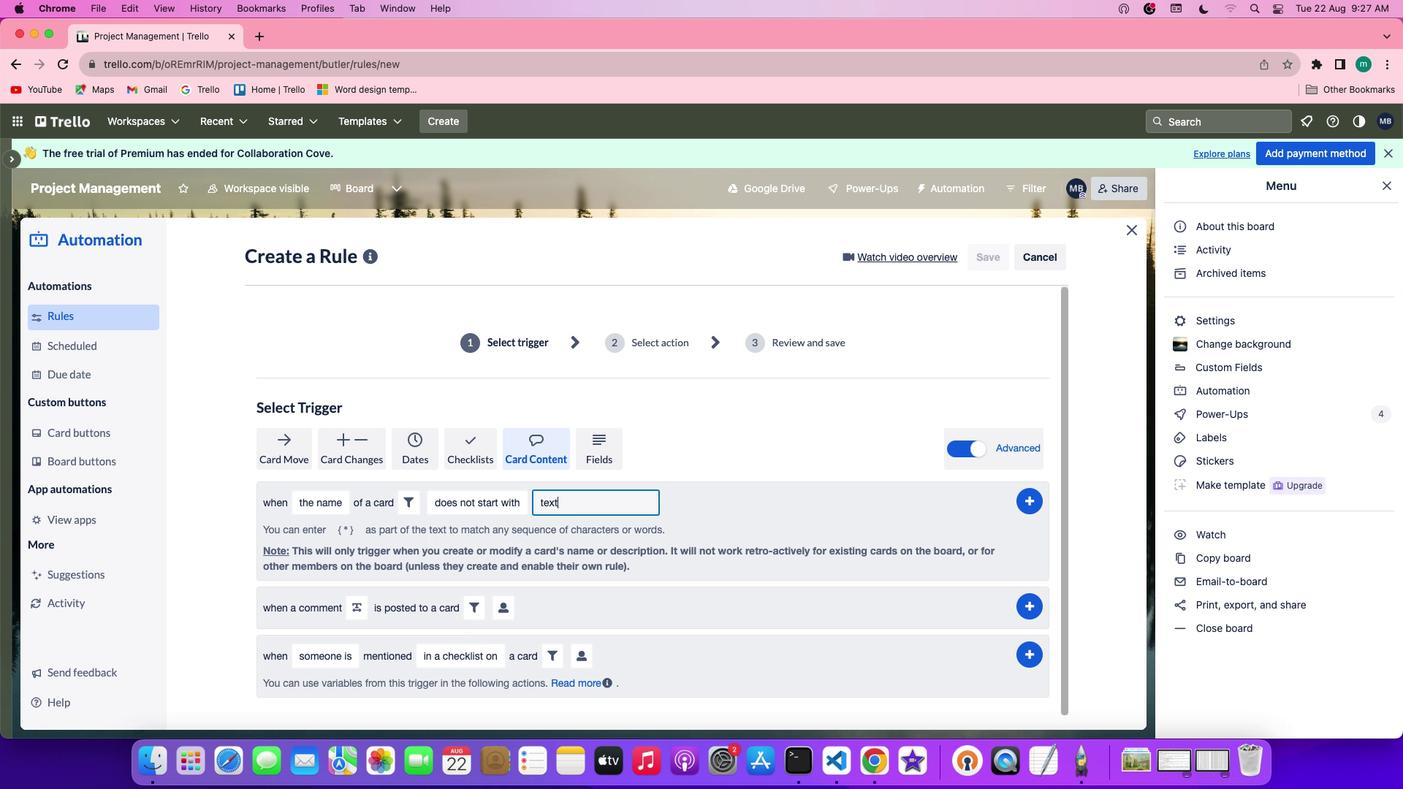 
Action: Mouse moved to (1038, 496)
Screenshot: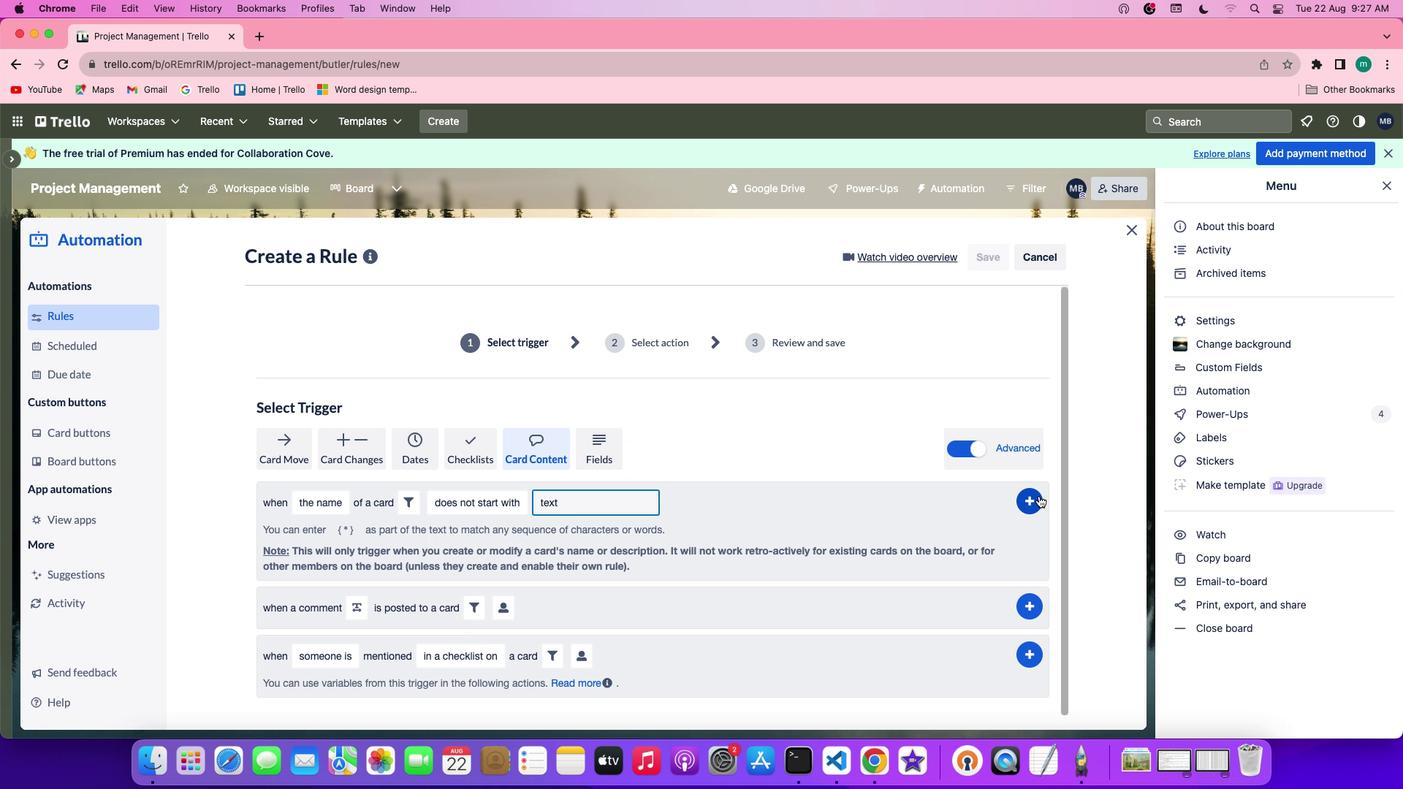 
Action: Mouse pressed left at (1038, 496)
Screenshot: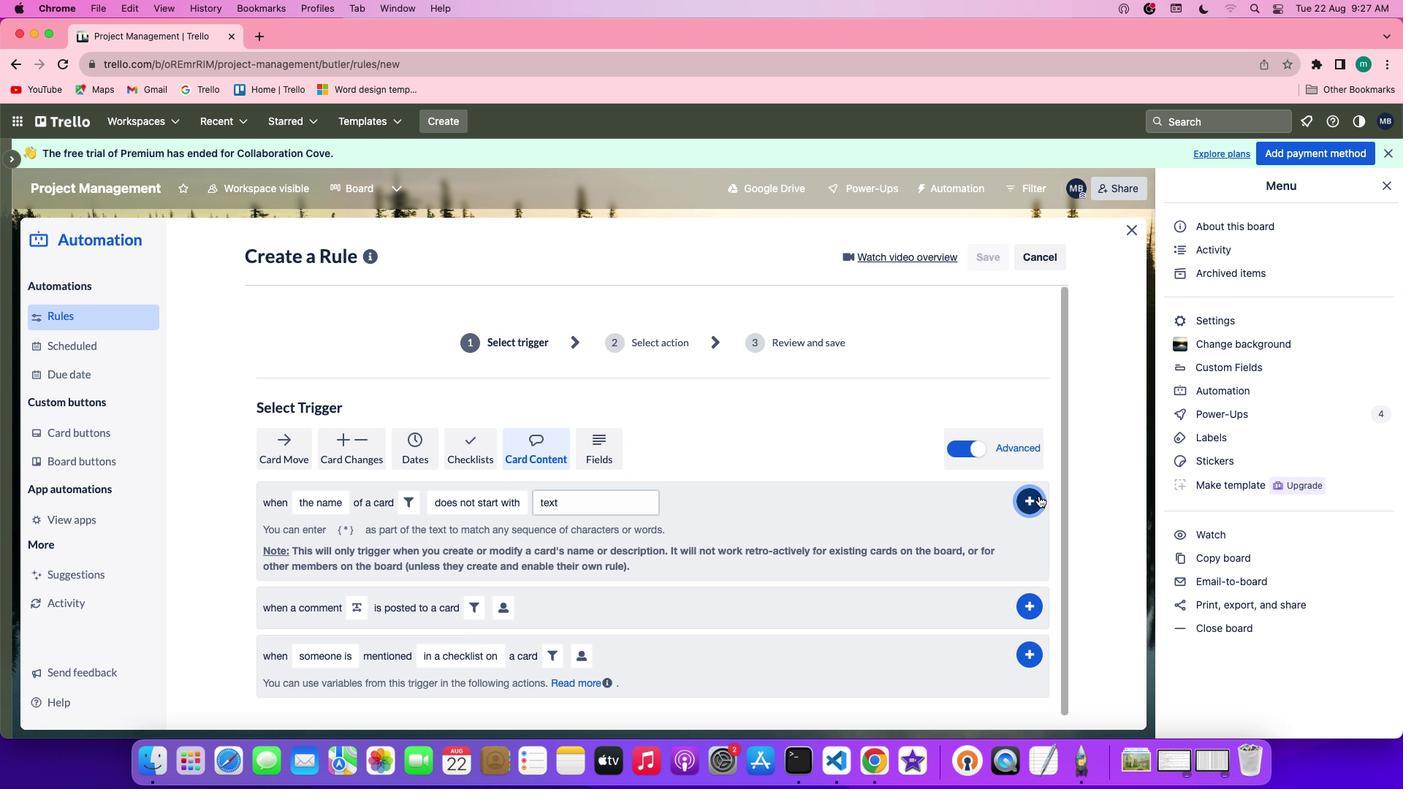 
